 Task: Look for space in Komló, Hungary from 9th June, 2023 to 16th June, 2023 for 2 adults in price range Rs.8000 to Rs.16000. Place can be entire place with 2 bedrooms having 2 beds and 1 bathroom. Property type can be house, flat, guest house. Booking option can be shelf check-in. Required host language is English.
Action: Mouse moved to (446, 98)
Screenshot: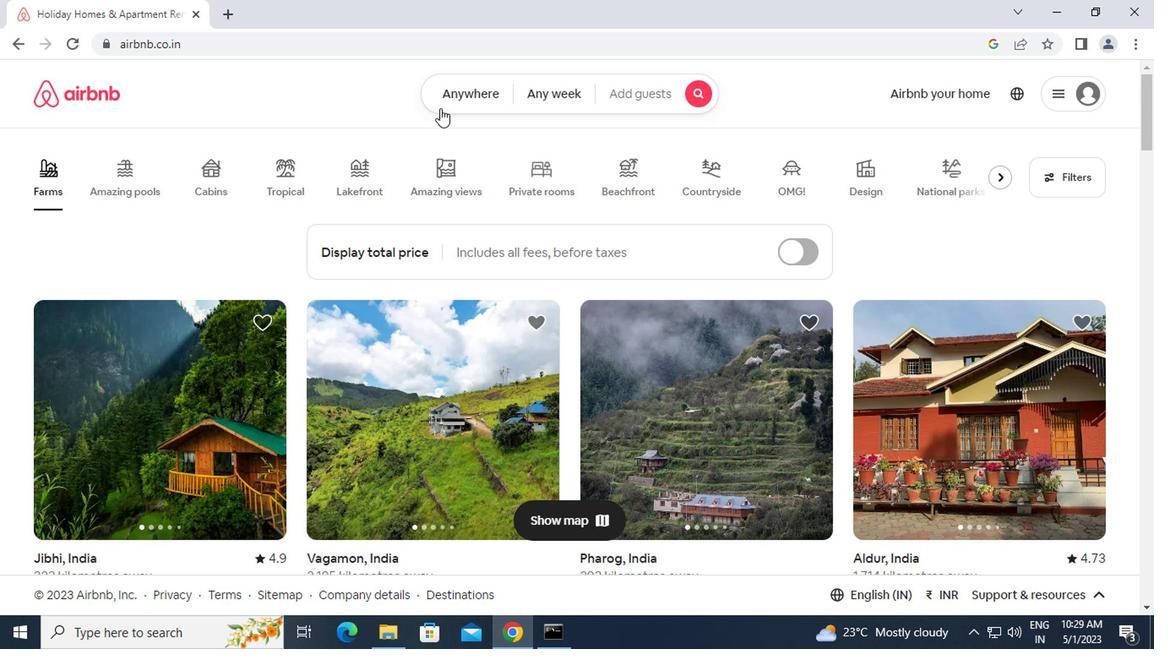 
Action: Mouse pressed left at (446, 98)
Screenshot: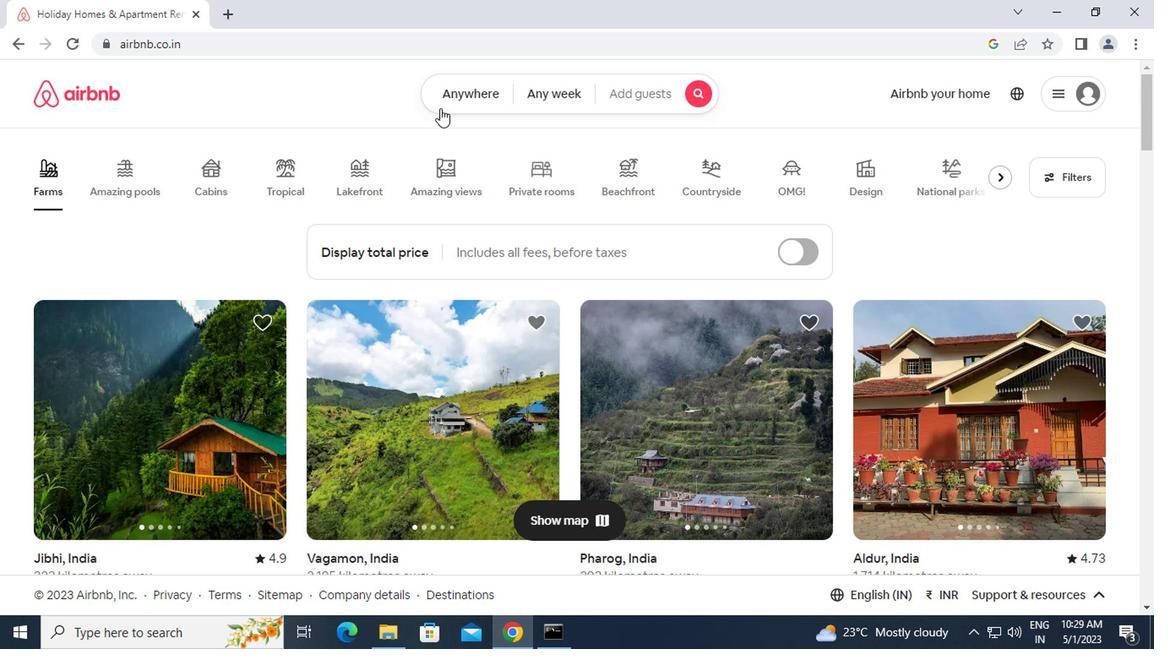 
Action: Mouse moved to (392, 153)
Screenshot: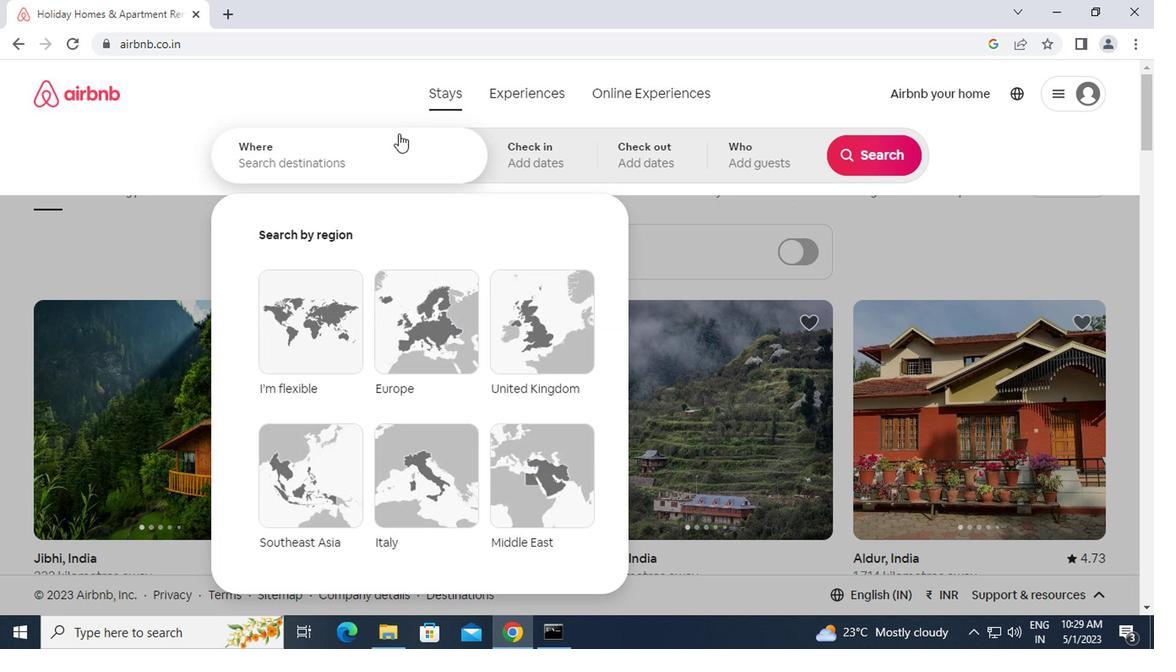 
Action: Mouse pressed left at (392, 153)
Screenshot: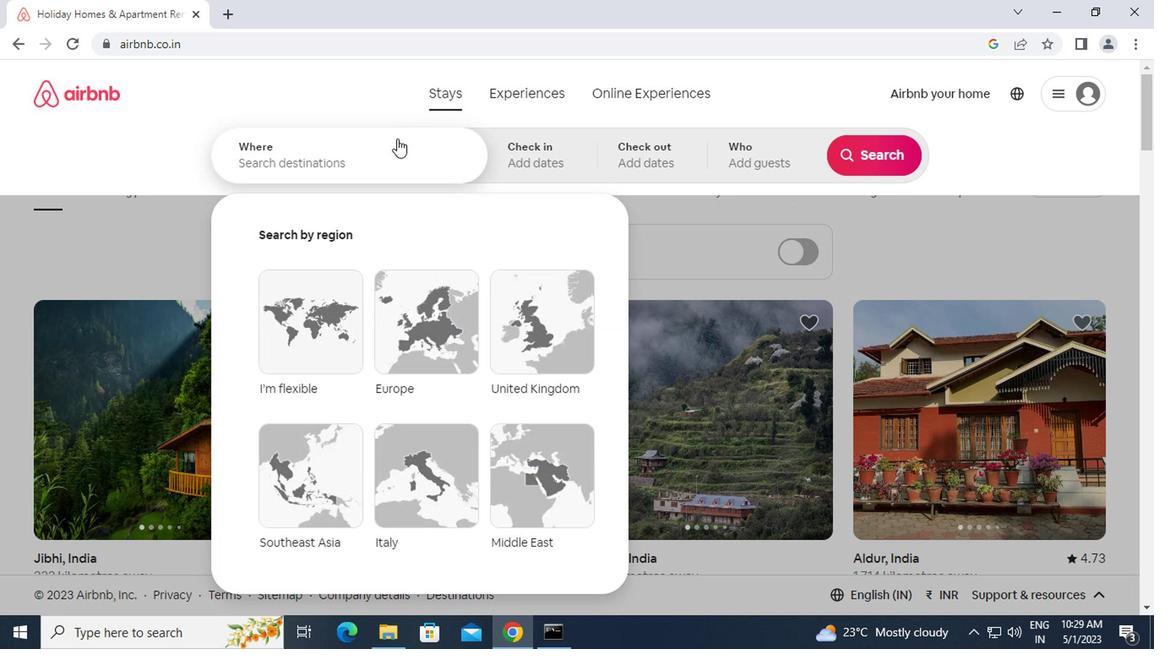 
Action: Key pressed <Key.caps_lock><Key.caps_lock>k<Key.caps_lock>omlo,<Key.space><Key.caps_lock>h<Key.caps_lock>y<Key.backspace>ungary<Key.enter>
Screenshot: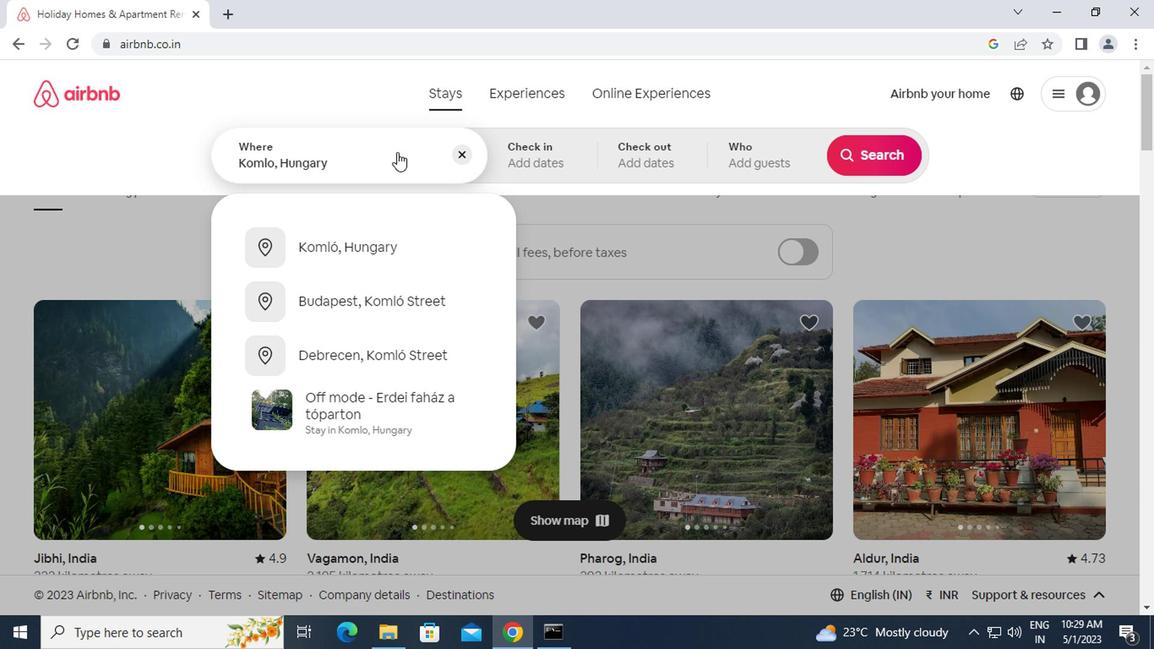 
Action: Mouse moved to (807, 396)
Screenshot: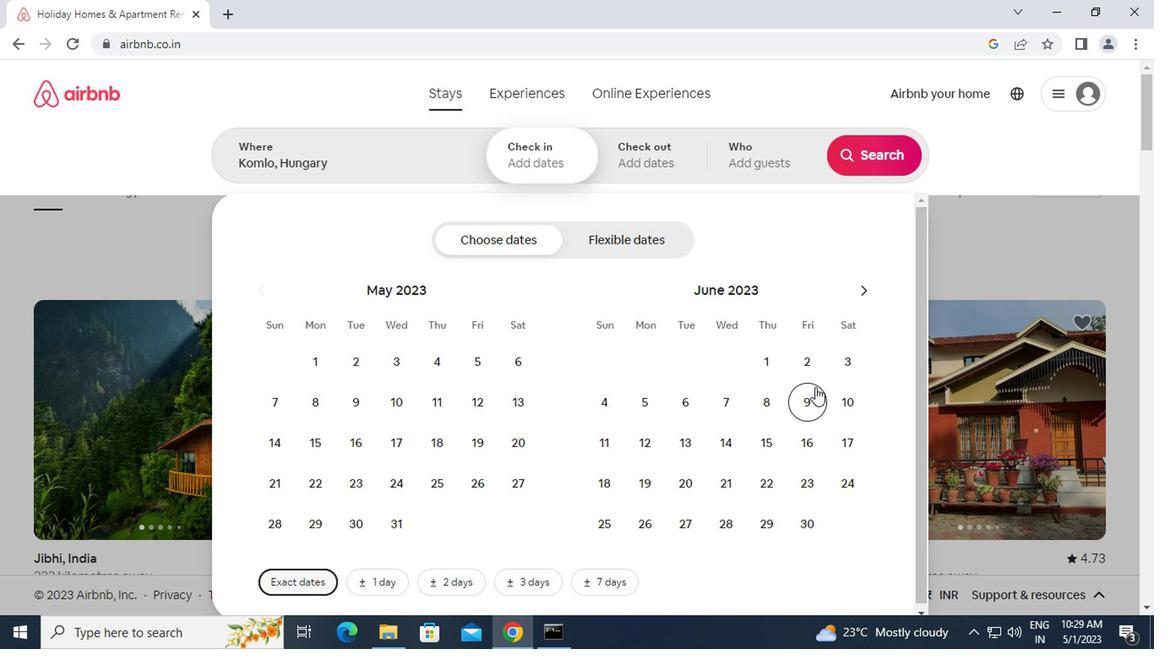 
Action: Mouse pressed left at (807, 396)
Screenshot: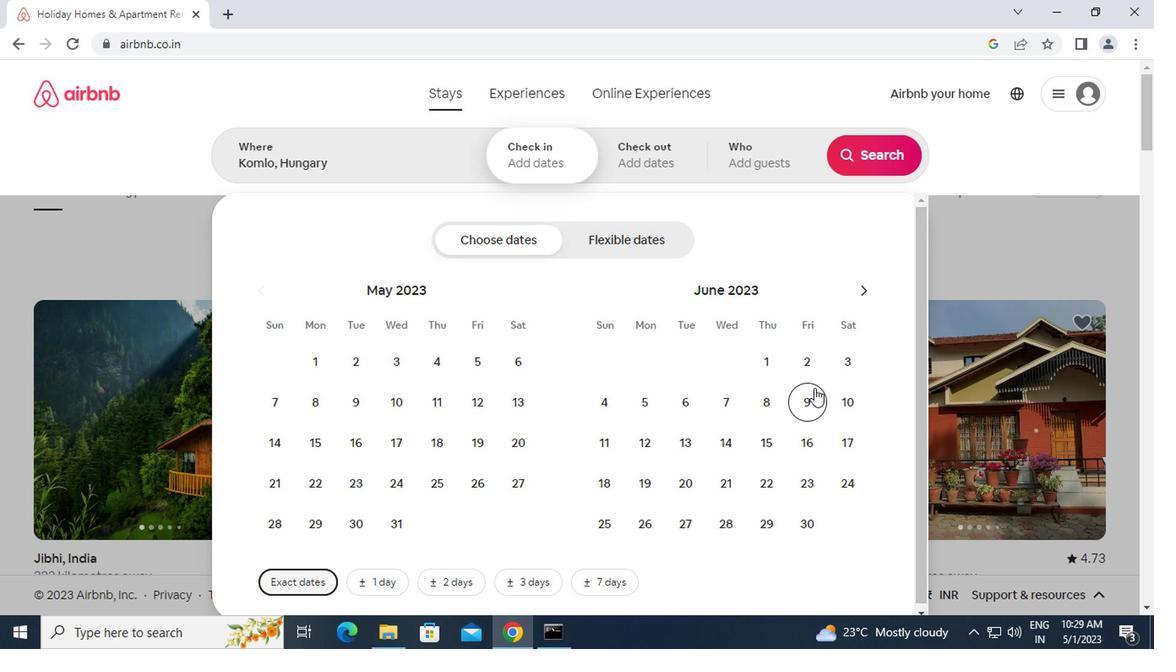 
Action: Mouse moved to (795, 450)
Screenshot: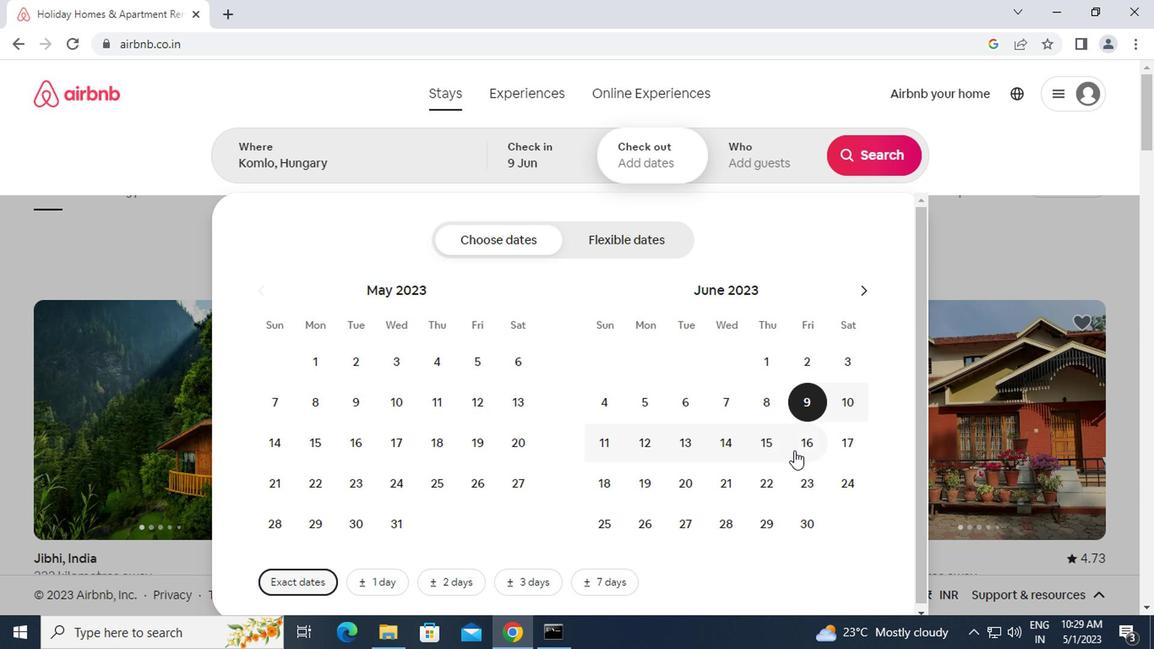 
Action: Mouse pressed left at (795, 450)
Screenshot: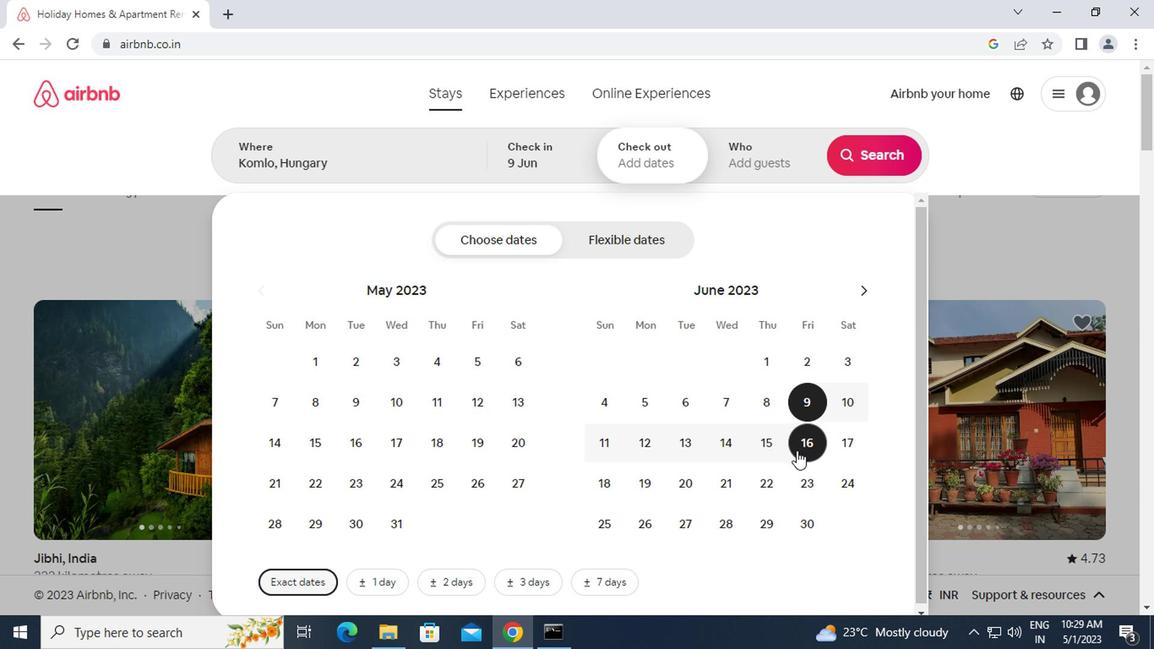 
Action: Mouse moved to (766, 146)
Screenshot: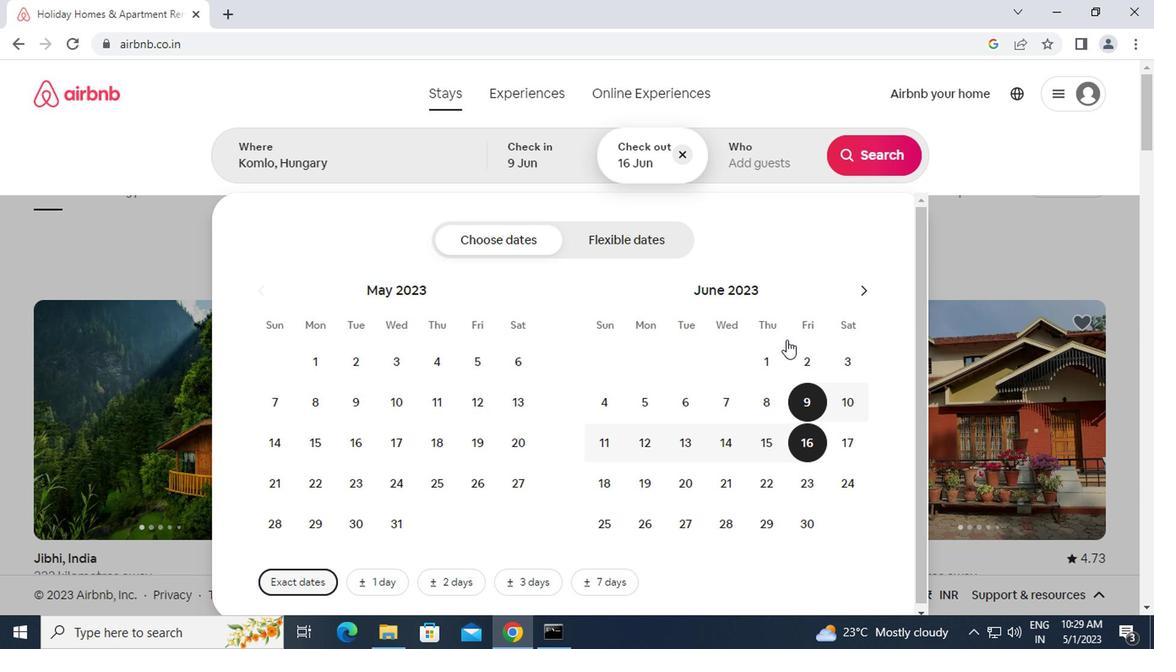 
Action: Mouse pressed left at (766, 146)
Screenshot: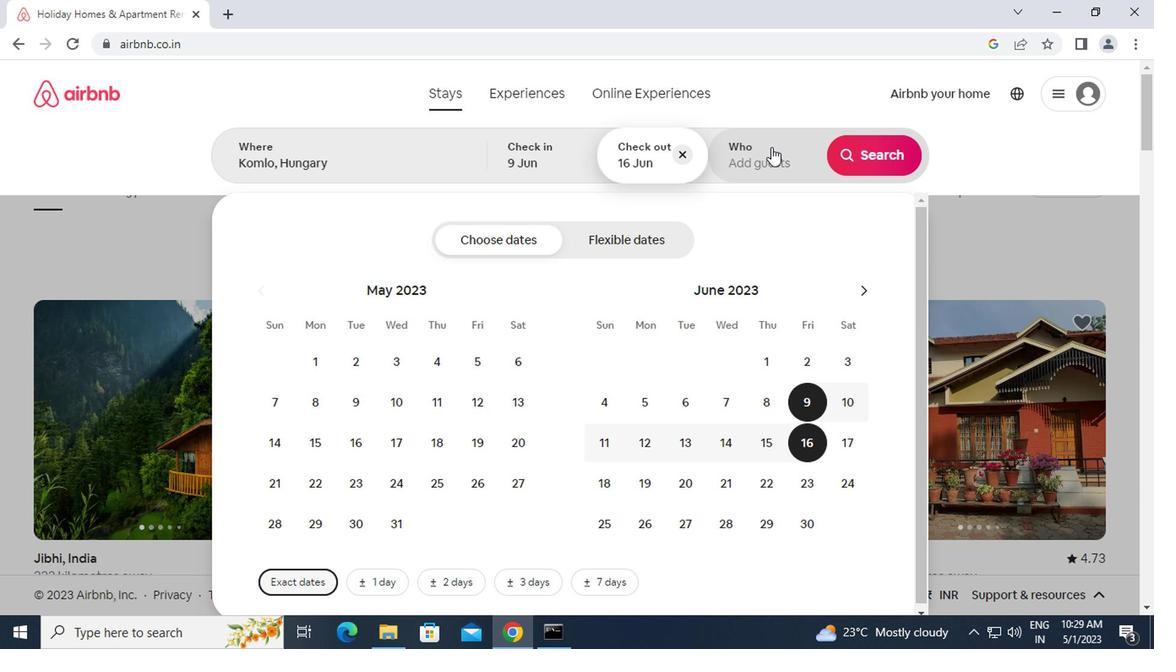 
Action: Mouse moved to (881, 251)
Screenshot: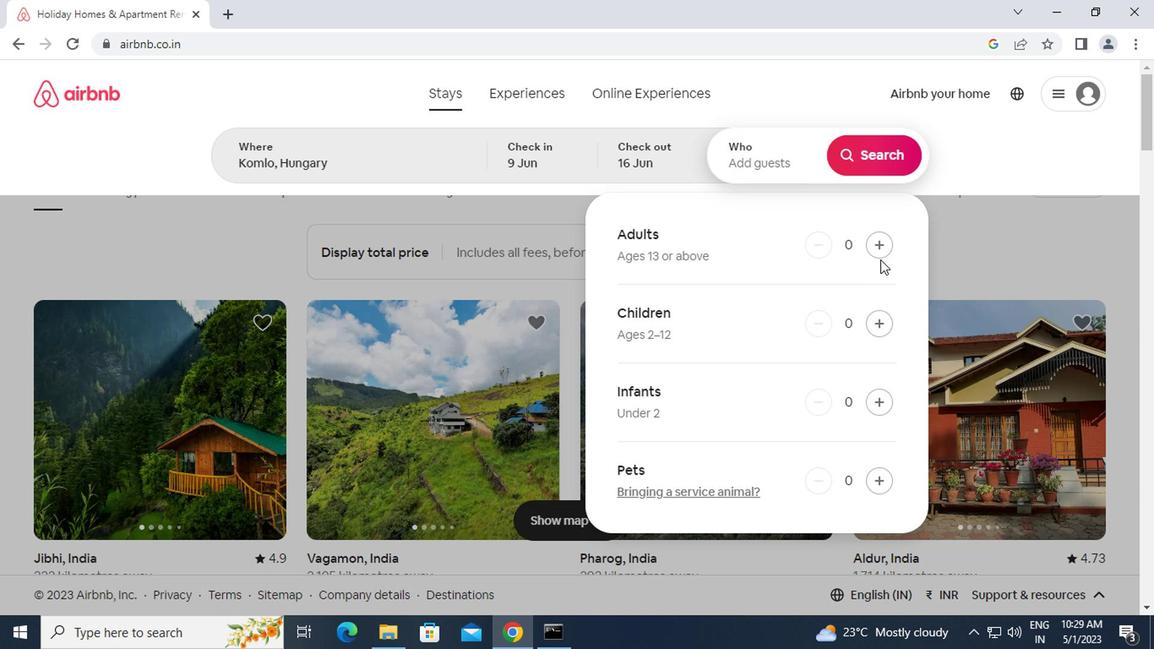 
Action: Mouse pressed left at (881, 251)
Screenshot: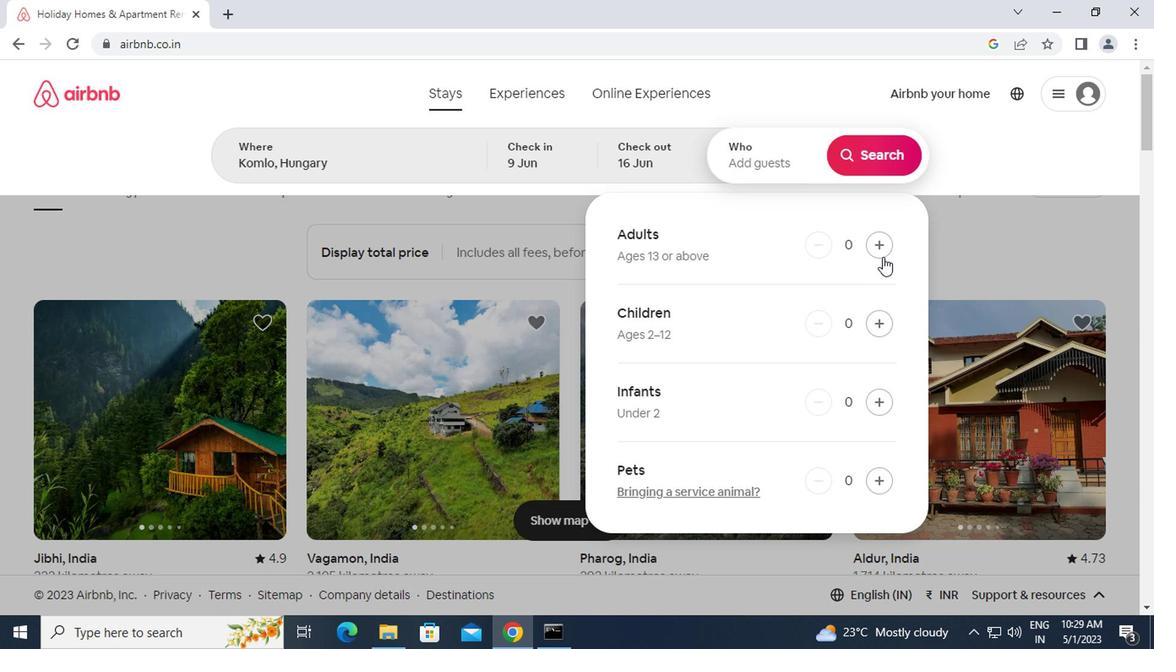 
Action: Mouse pressed left at (881, 251)
Screenshot: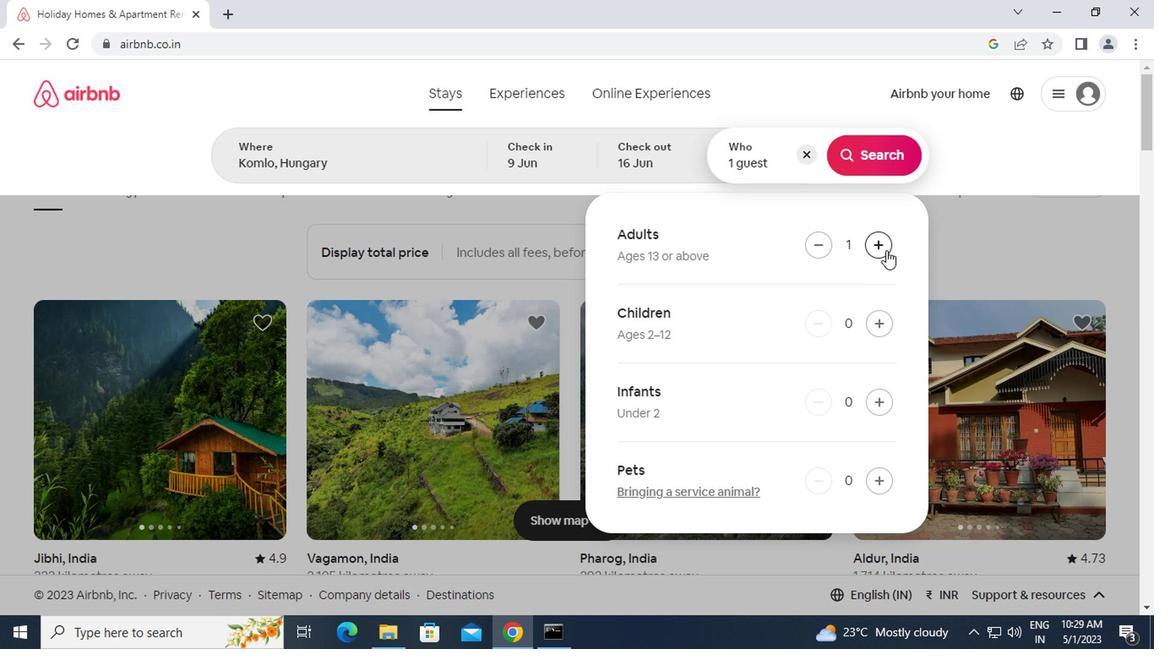 
Action: Mouse moved to (870, 149)
Screenshot: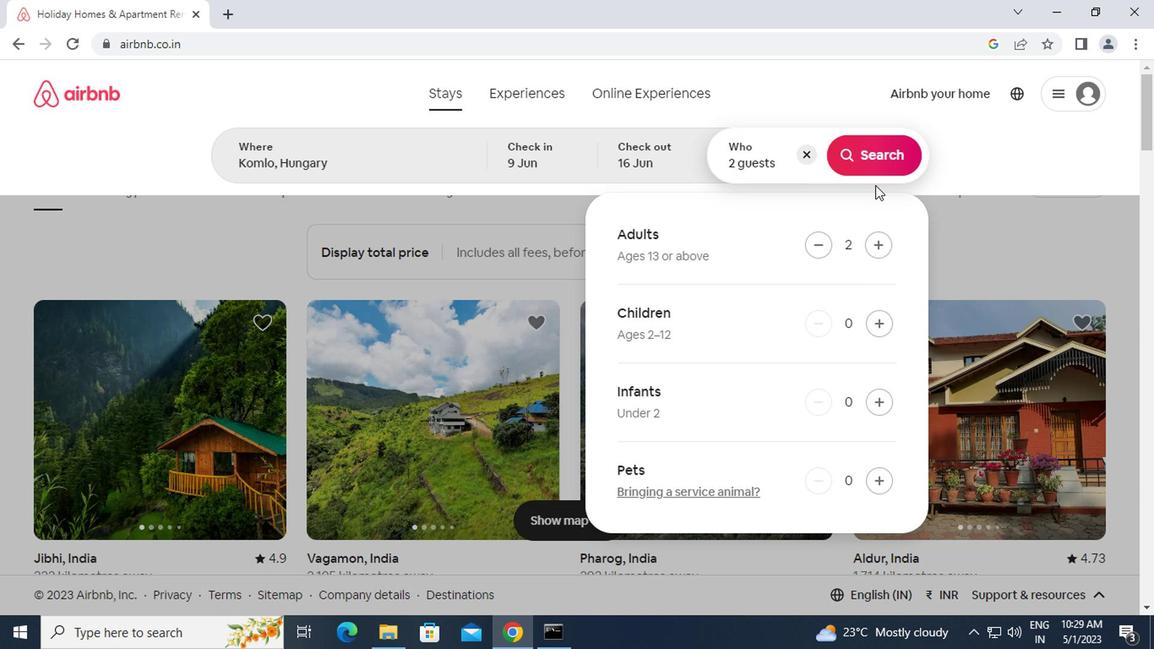 
Action: Mouse pressed left at (870, 149)
Screenshot: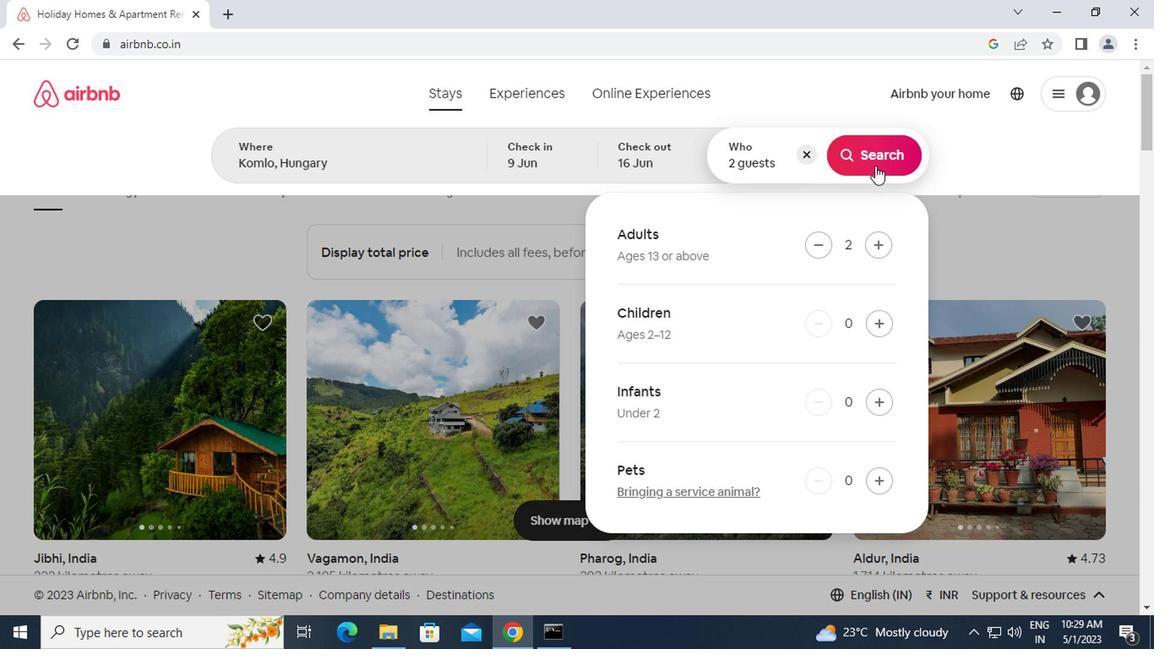 
Action: Mouse moved to (1061, 158)
Screenshot: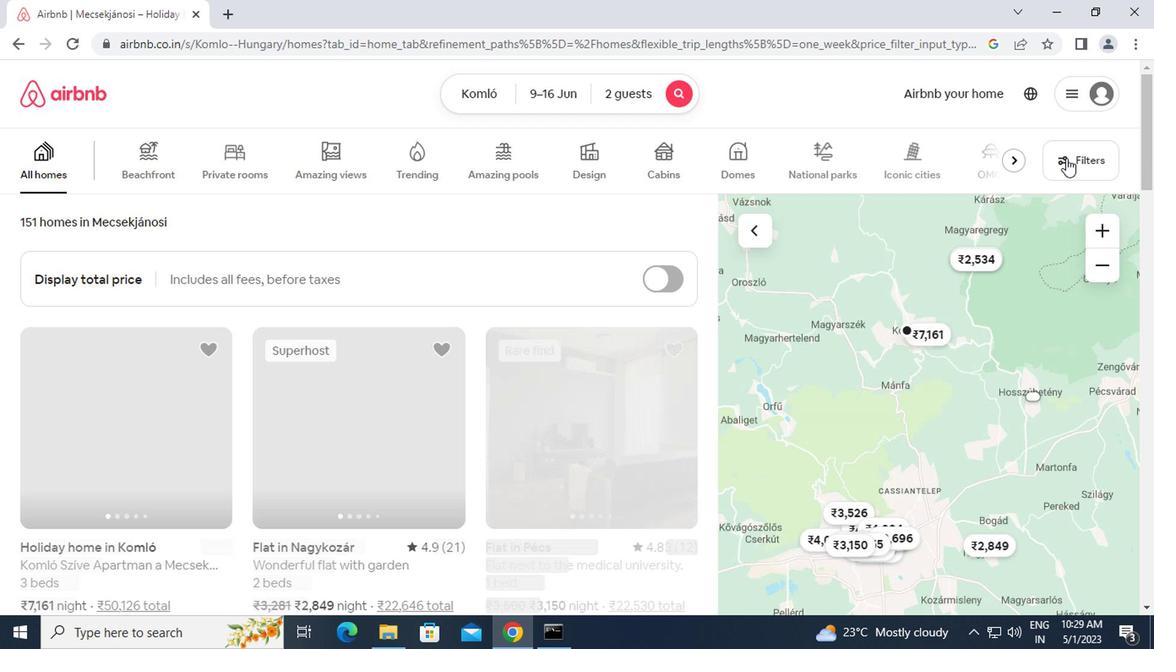 
Action: Mouse pressed left at (1061, 158)
Screenshot: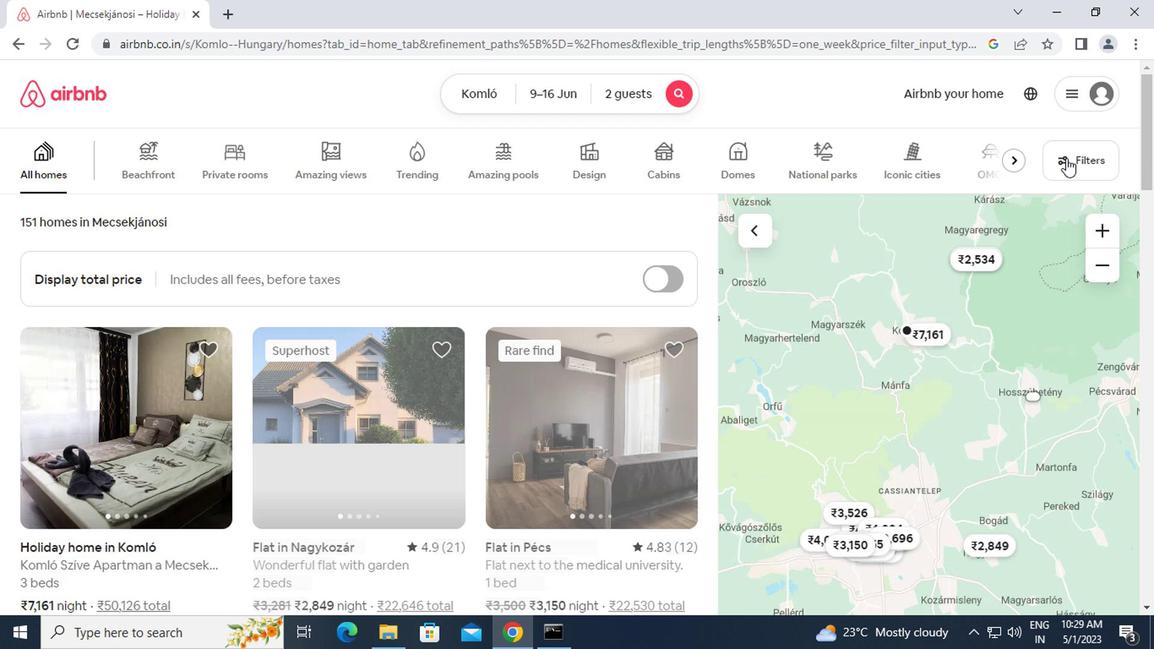 
Action: Mouse moved to (364, 384)
Screenshot: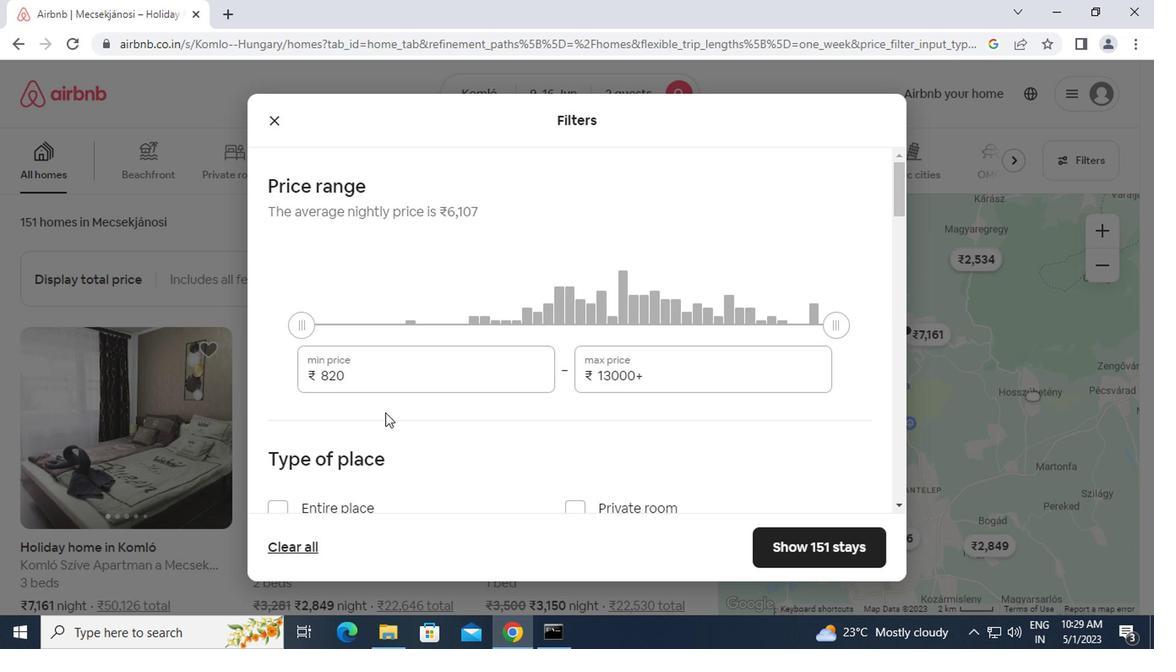 
Action: Mouse pressed left at (364, 384)
Screenshot: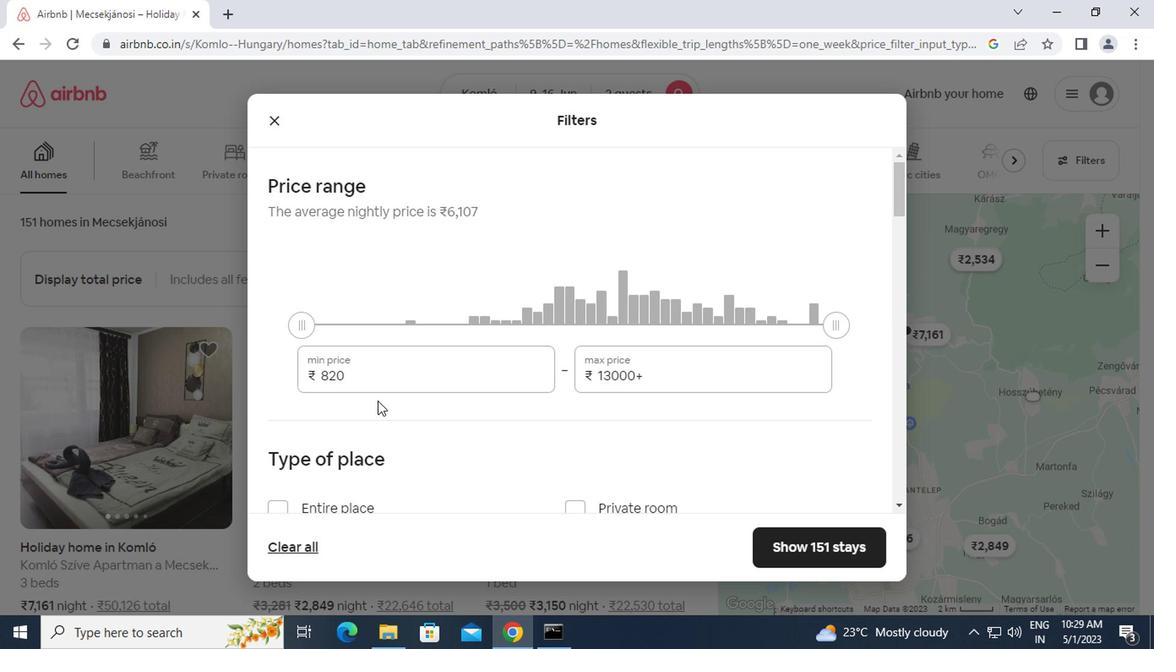 
Action: Mouse moved to (270, 378)
Screenshot: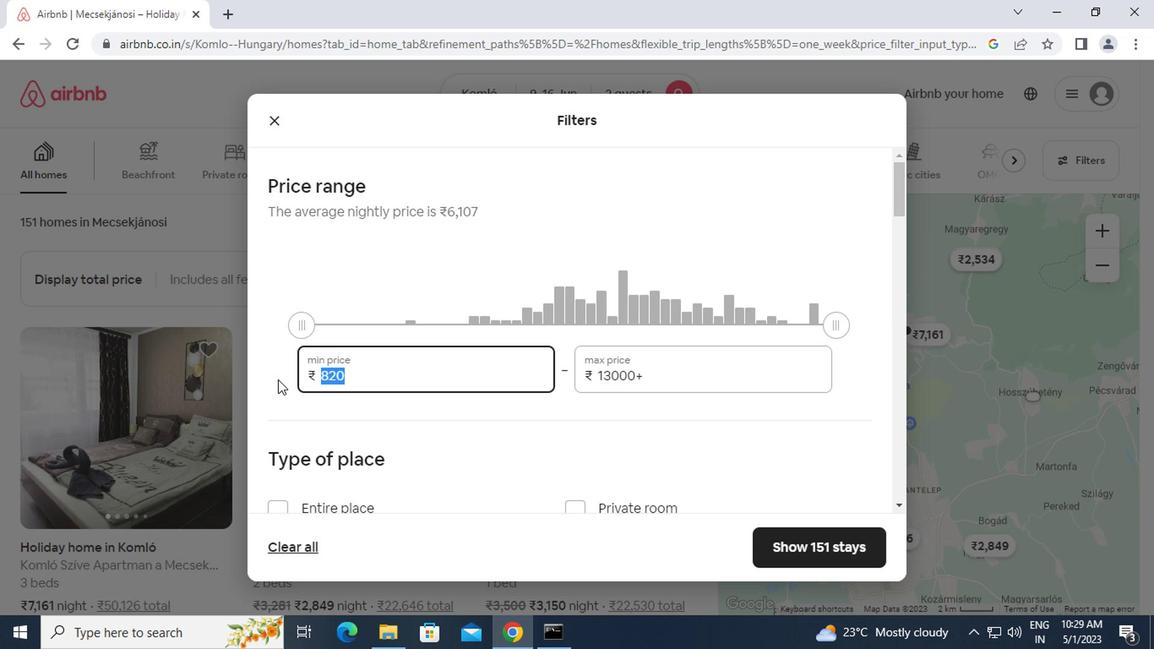 
Action: Key pressed 8000<Key.tab><Key.backspace><Key.backspace><Key.backspace><Key.backspace><Key.backspace><Key.backspace><Key.backspace><Key.backspace><Key.backspace><Key.backspace><Key.backspace><Key.backspace><Key.backspace><Key.backspace><Key.backspace><Key.backspace>16000
Screenshot: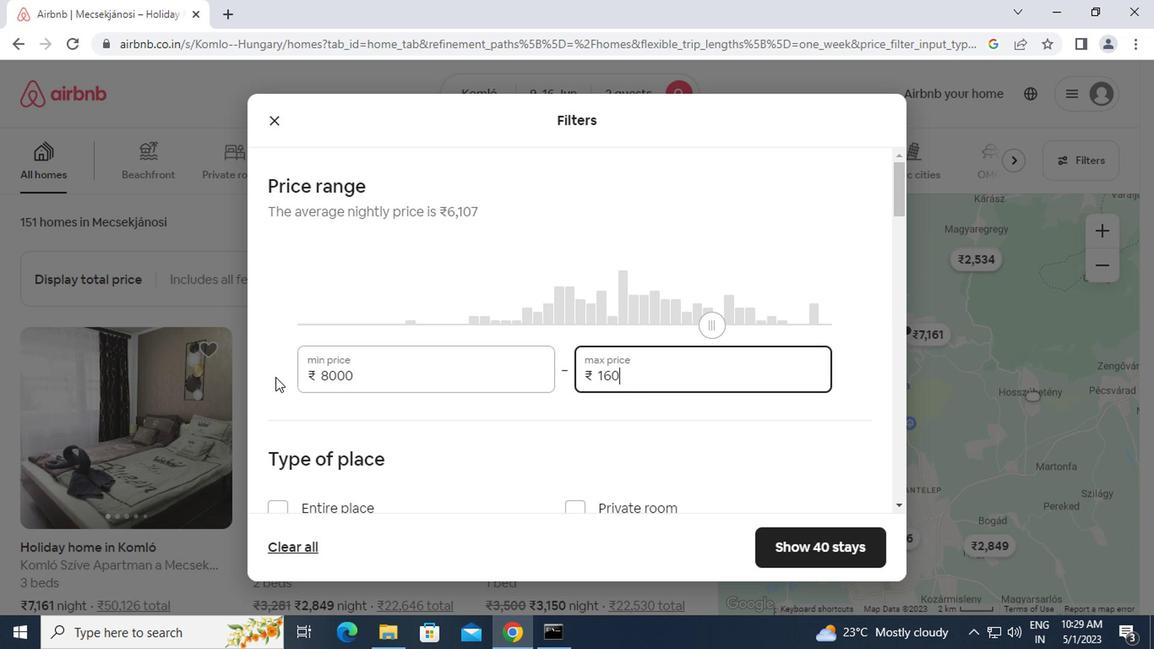 
Action: Mouse moved to (503, 506)
Screenshot: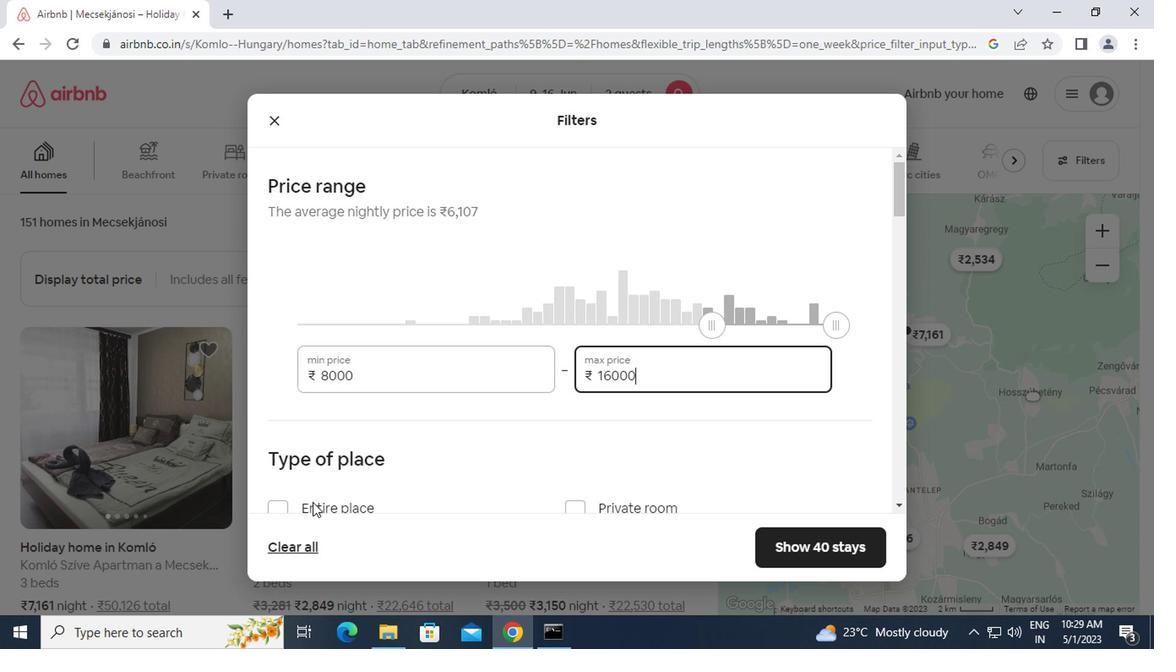 
Action: Mouse scrolled (503, 504) with delta (0, -1)
Screenshot: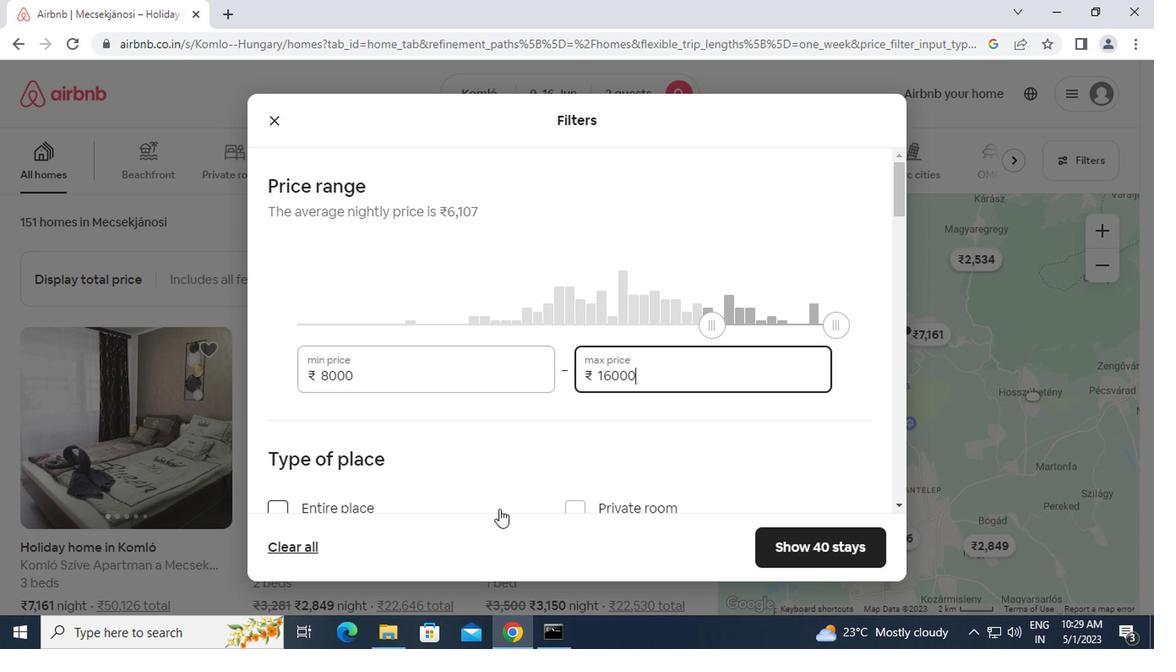 
Action: Mouse scrolled (503, 504) with delta (0, -1)
Screenshot: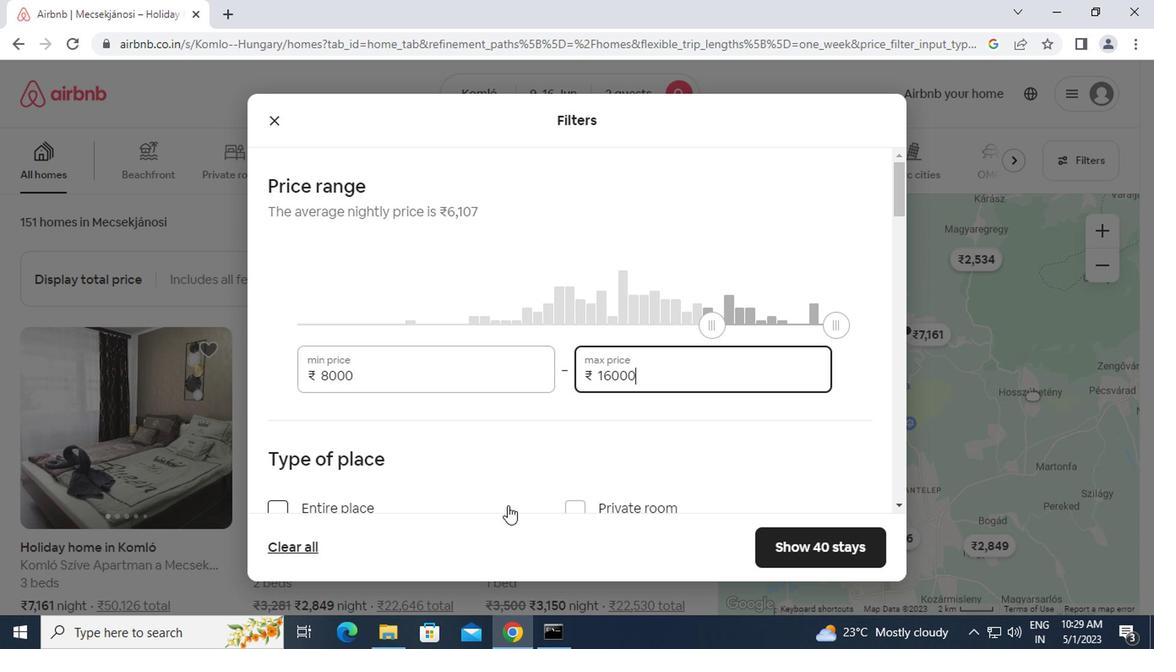 
Action: Mouse moved to (274, 343)
Screenshot: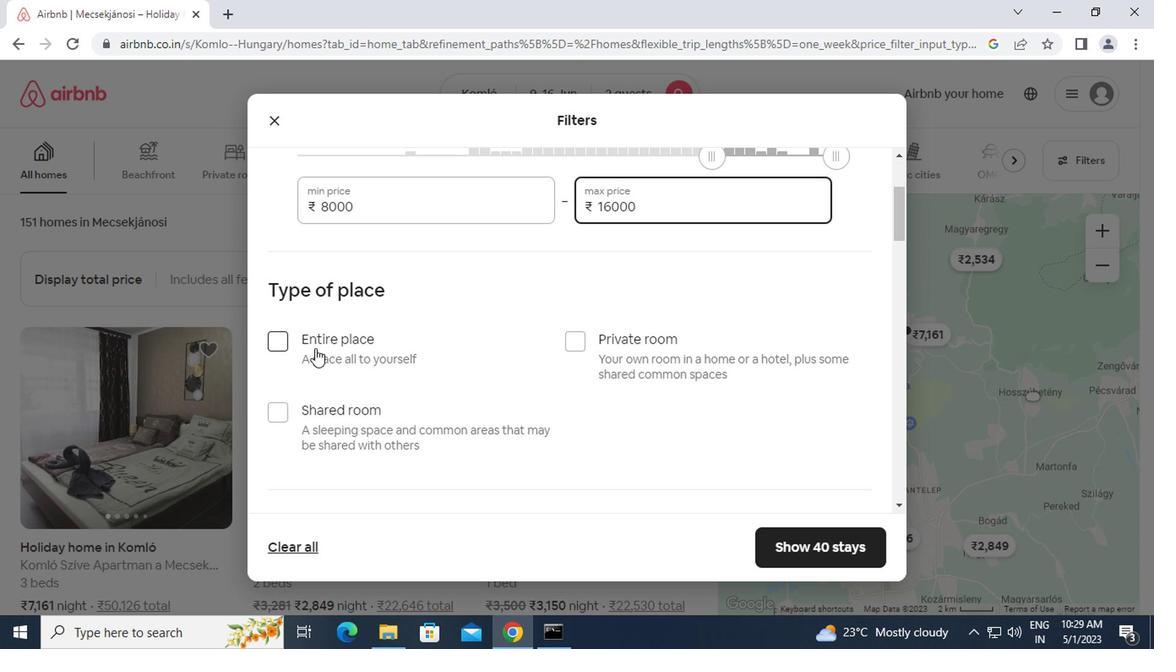 
Action: Mouse pressed left at (274, 343)
Screenshot: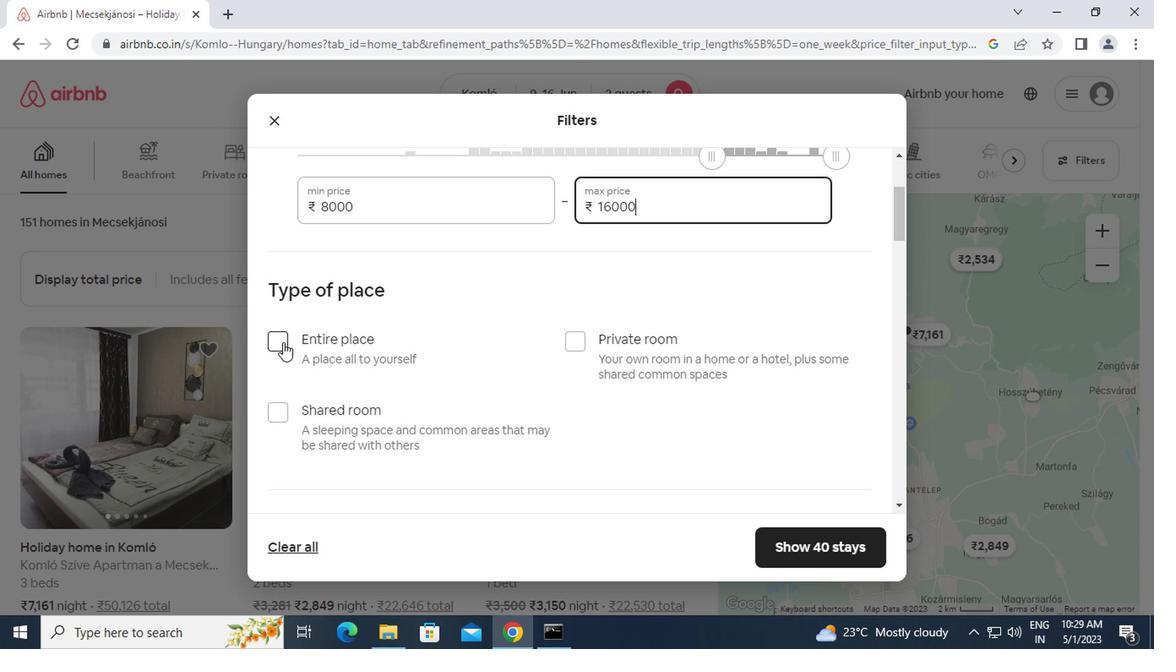 
Action: Mouse moved to (411, 400)
Screenshot: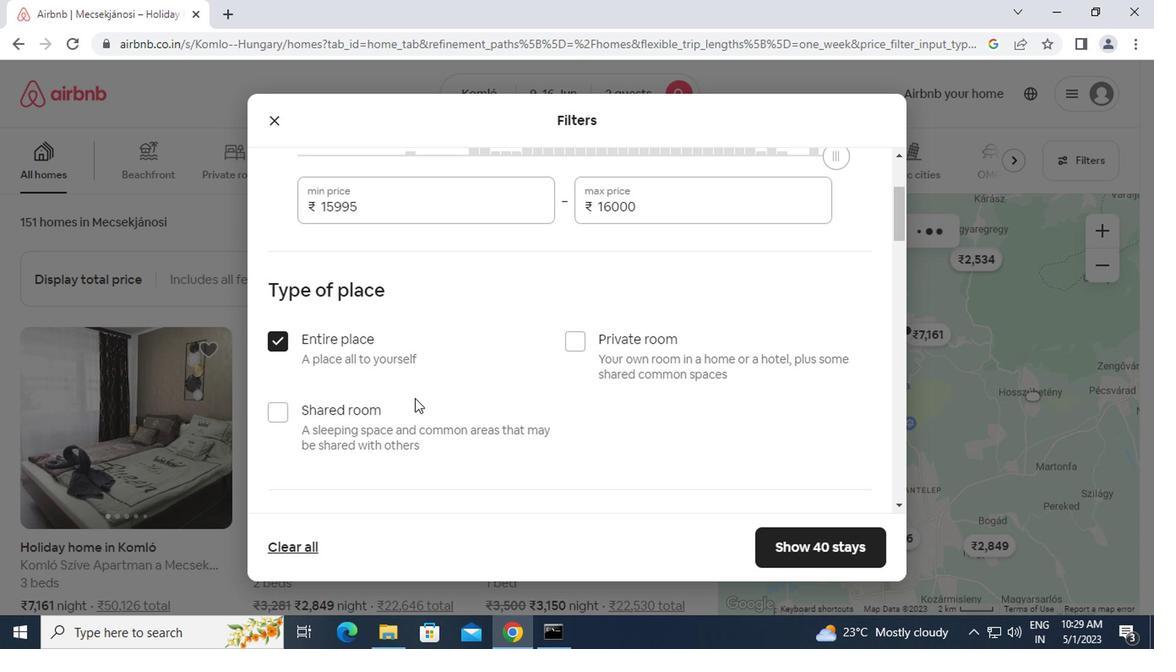 
Action: Mouse scrolled (411, 400) with delta (0, 0)
Screenshot: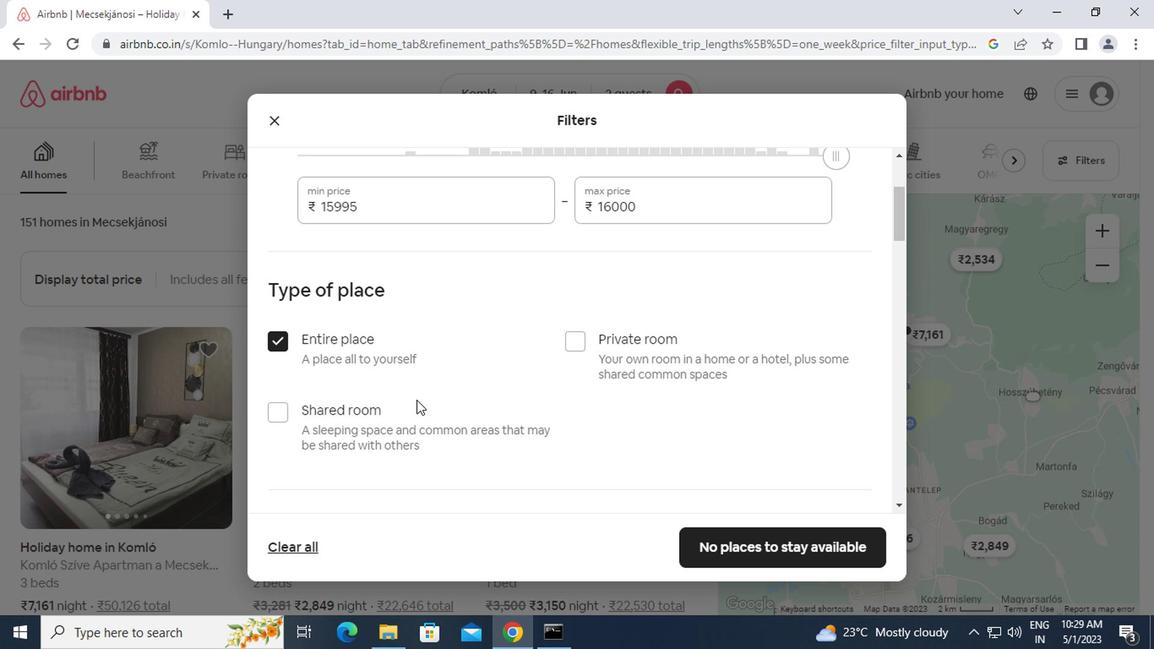 
Action: Mouse scrolled (411, 400) with delta (0, 0)
Screenshot: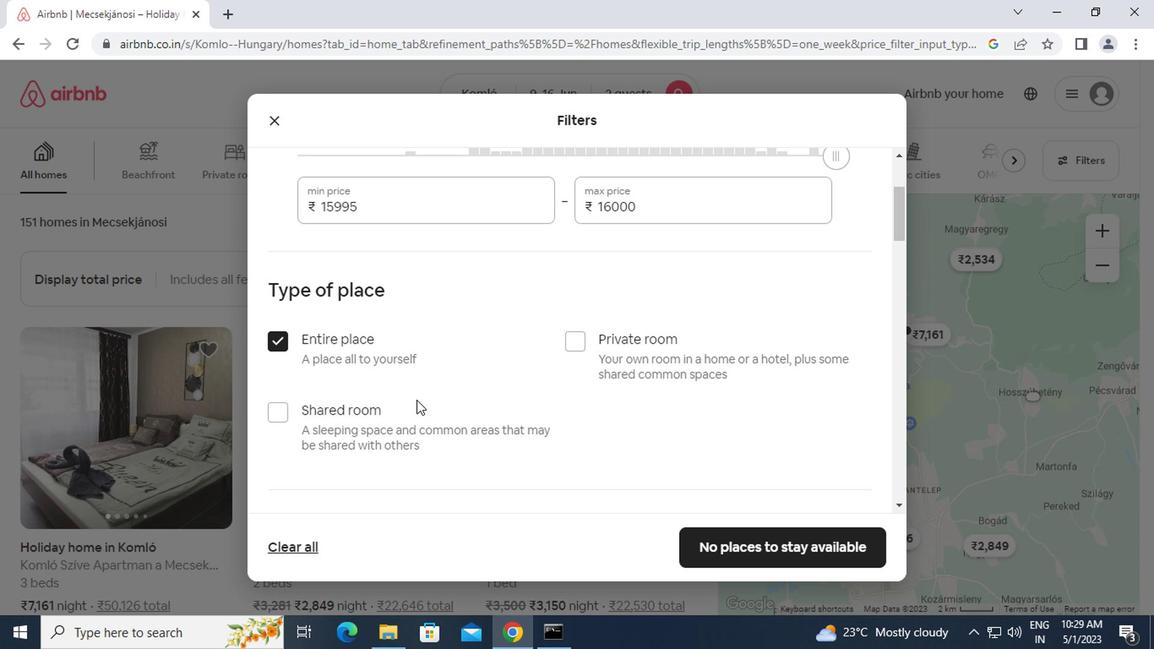 
Action: Mouse scrolled (411, 400) with delta (0, 0)
Screenshot: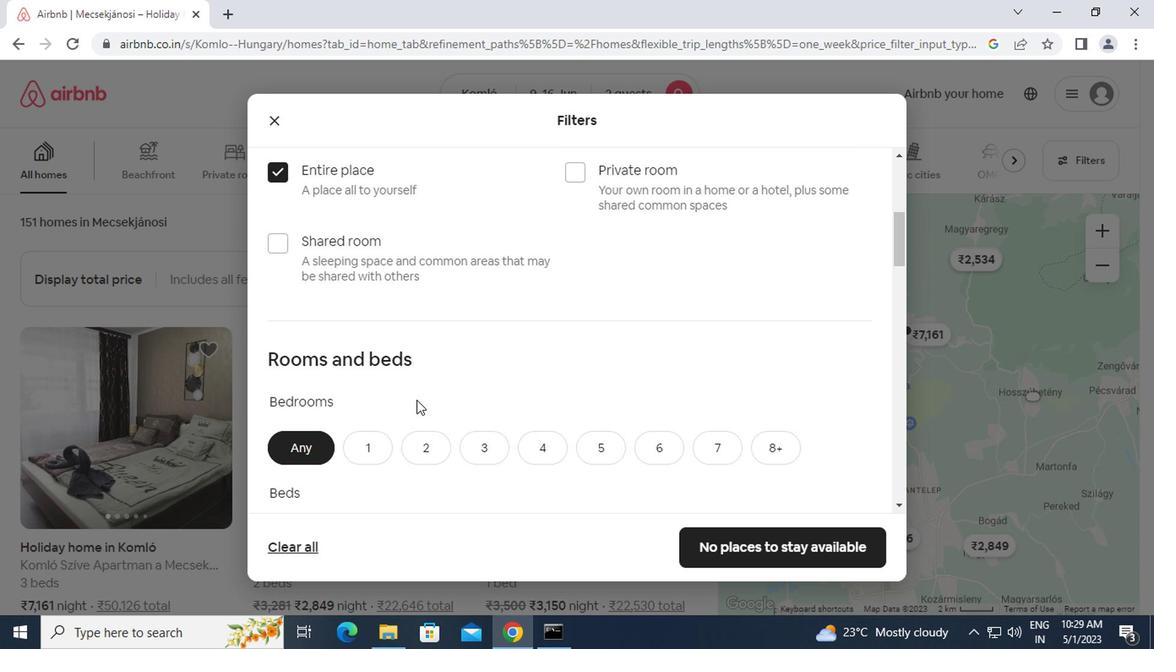 
Action: Mouse scrolled (411, 400) with delta (0, 0)
Screenshot: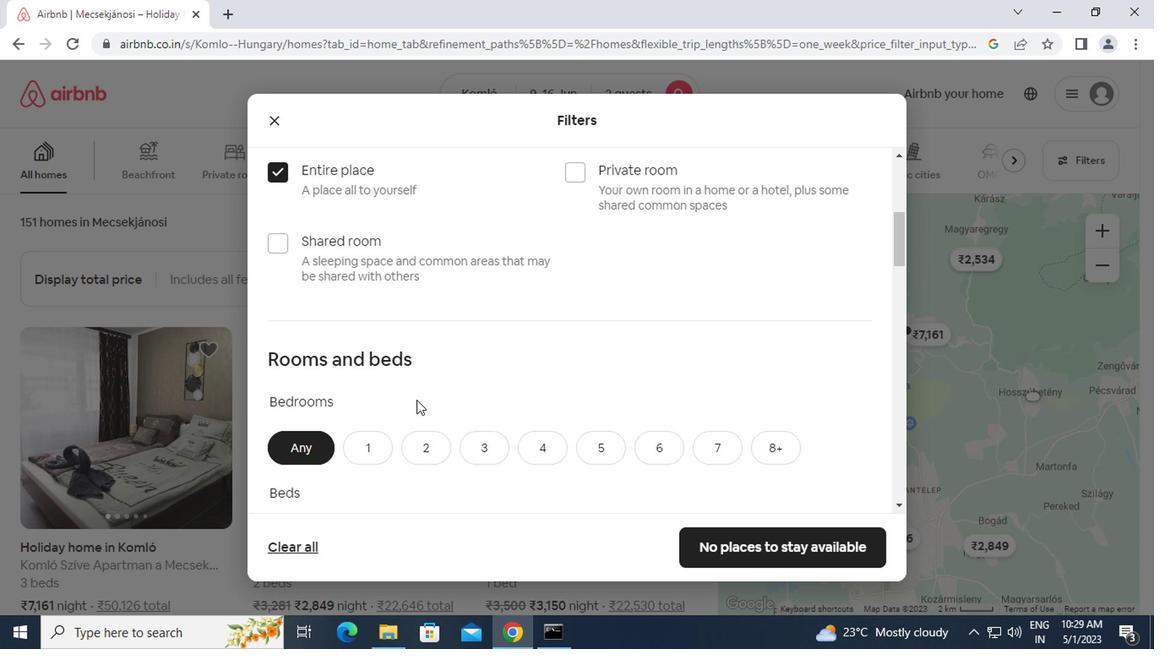
Action: Mouse moved to (418, 283)
Screenshot: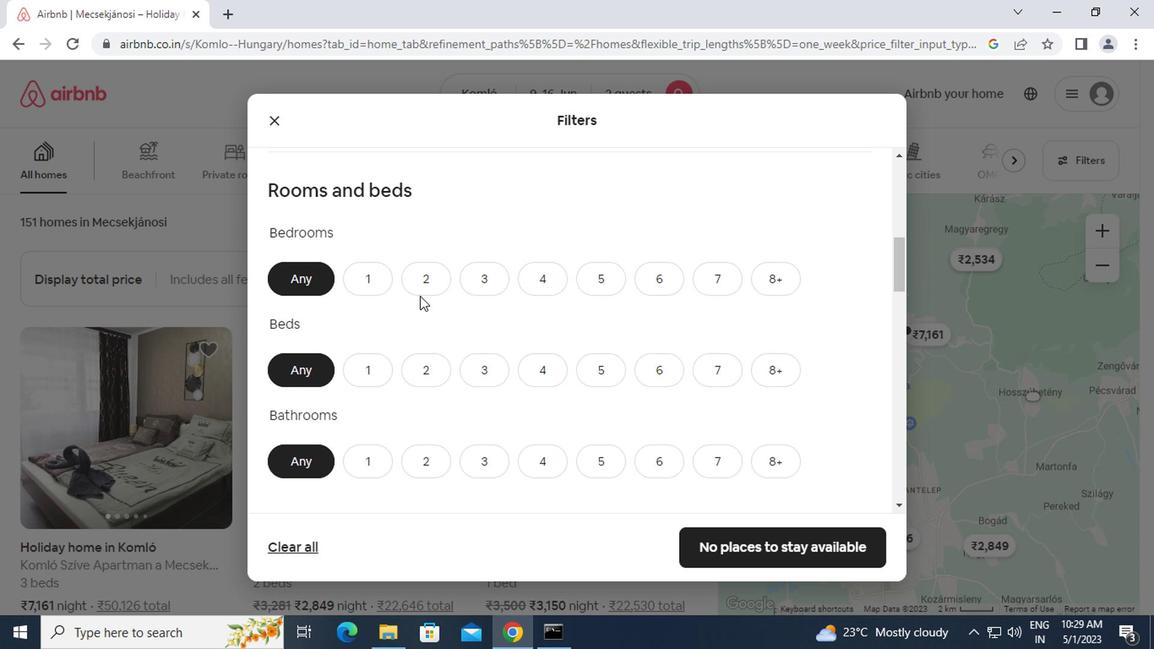 
Action: Mouse pressed left at (418, 283)
Screenshot: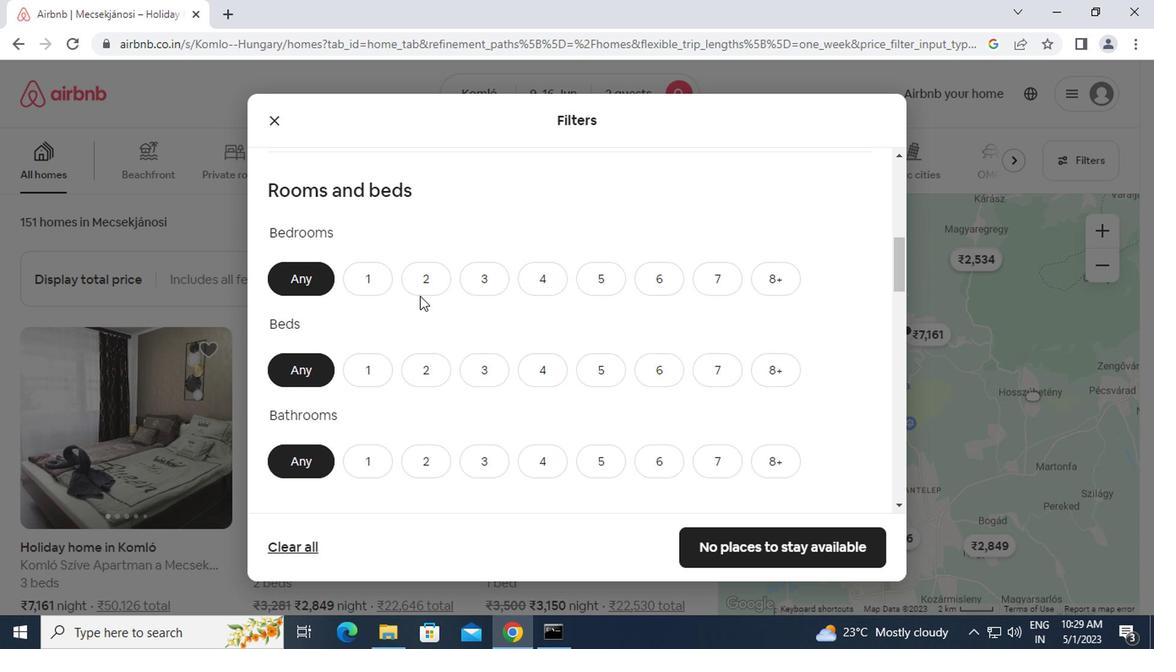 
Action: Mouse moved to (416, 365)
Screenshot: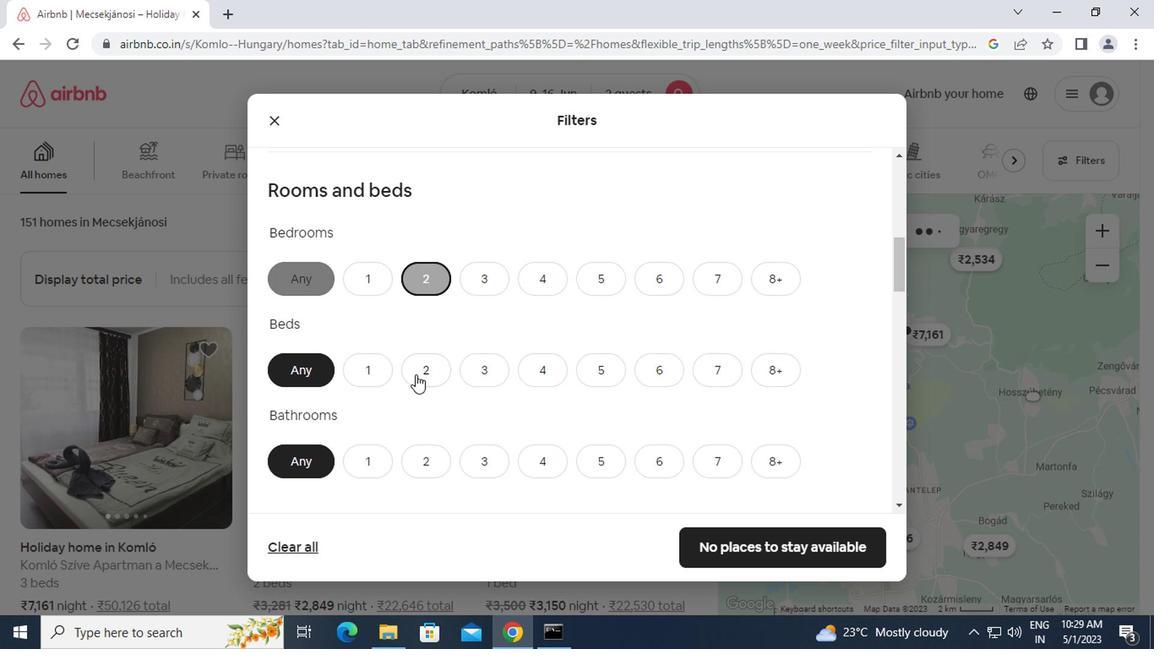 
Action: Mouse pressed left at (416, 365)
Screenshot: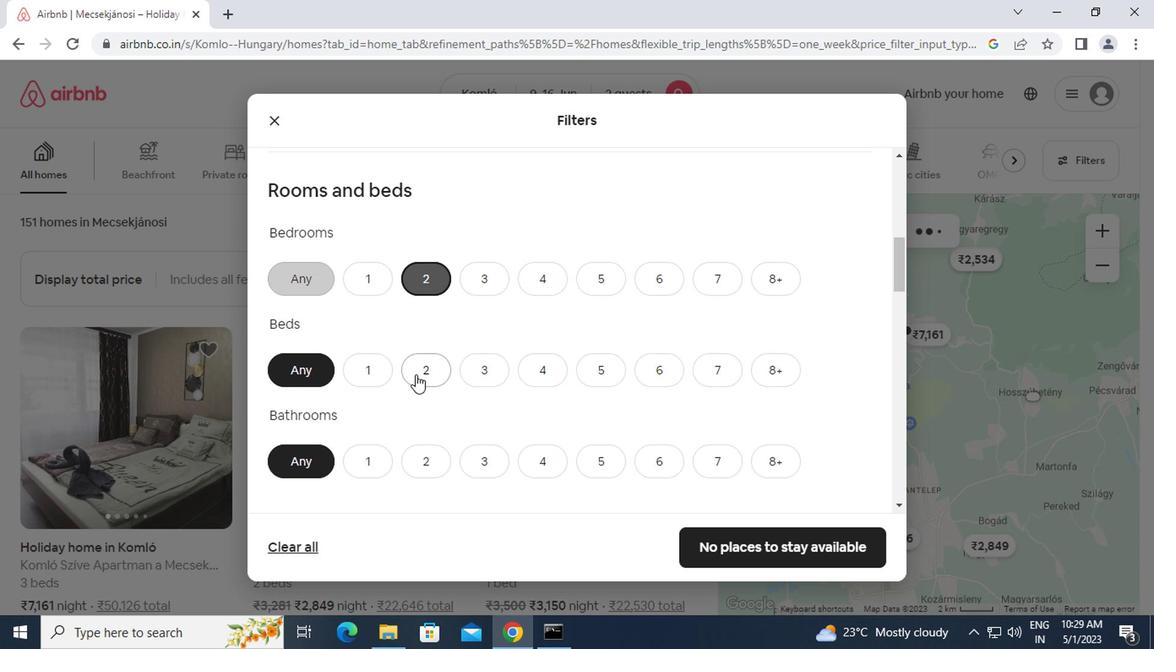 
Action: Mouse moved to (378, 461)
Screenshot: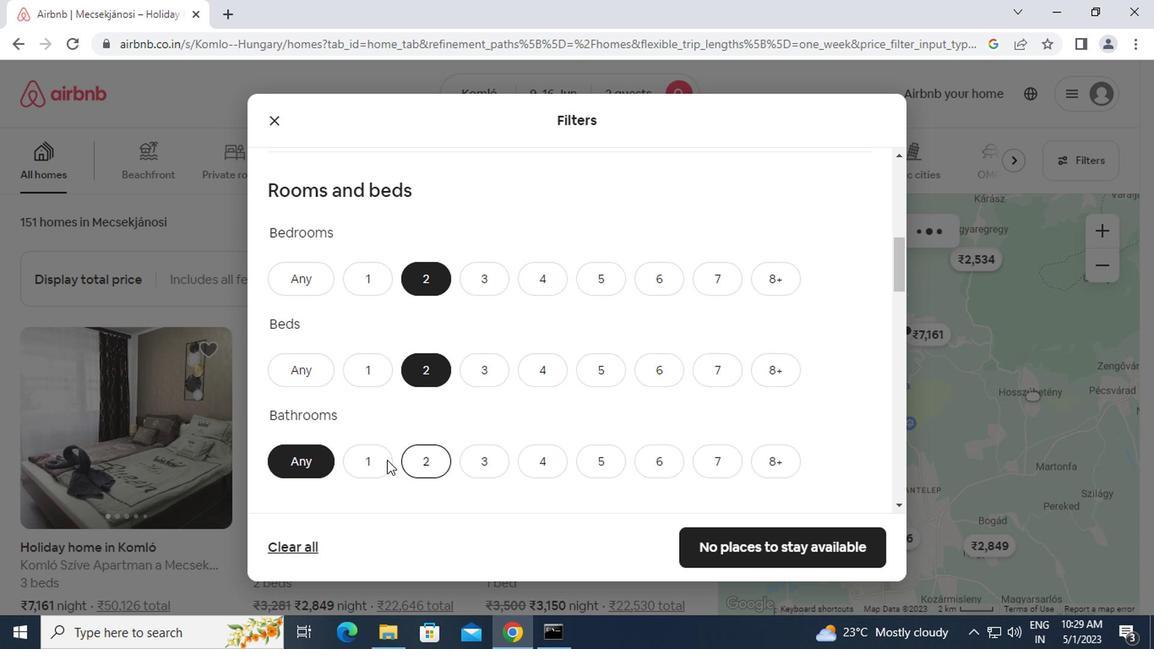 
Action: Mouse pressed left at (378, 461)
Screenshot: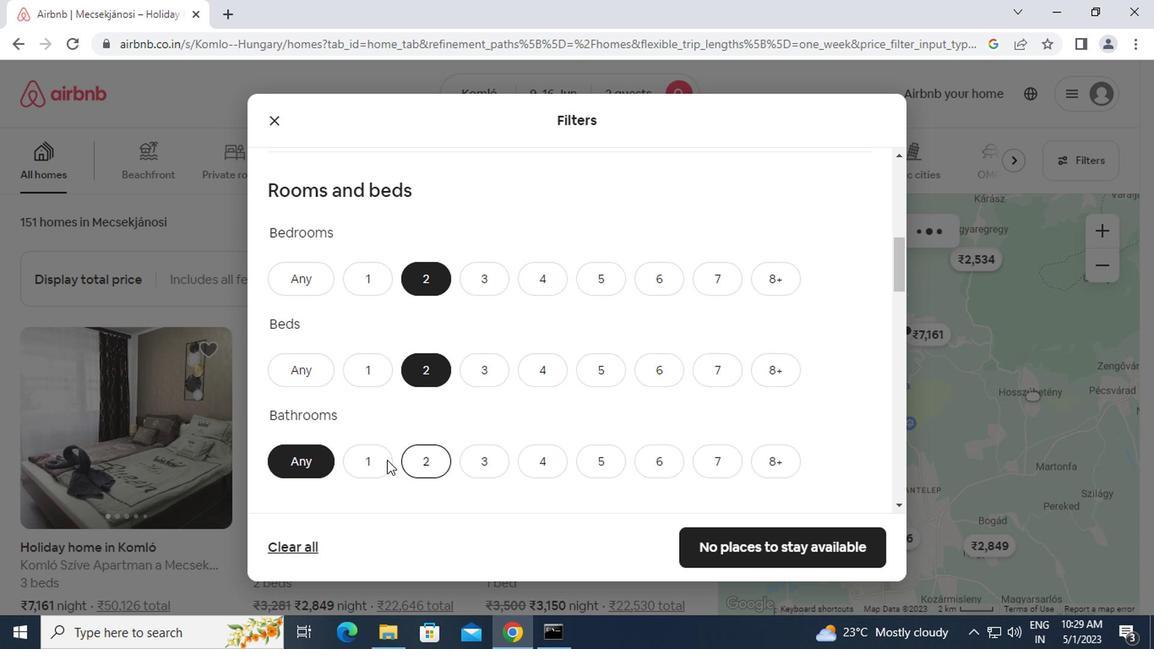 
Action: Mouse moved to (386, 450)
Screenshot: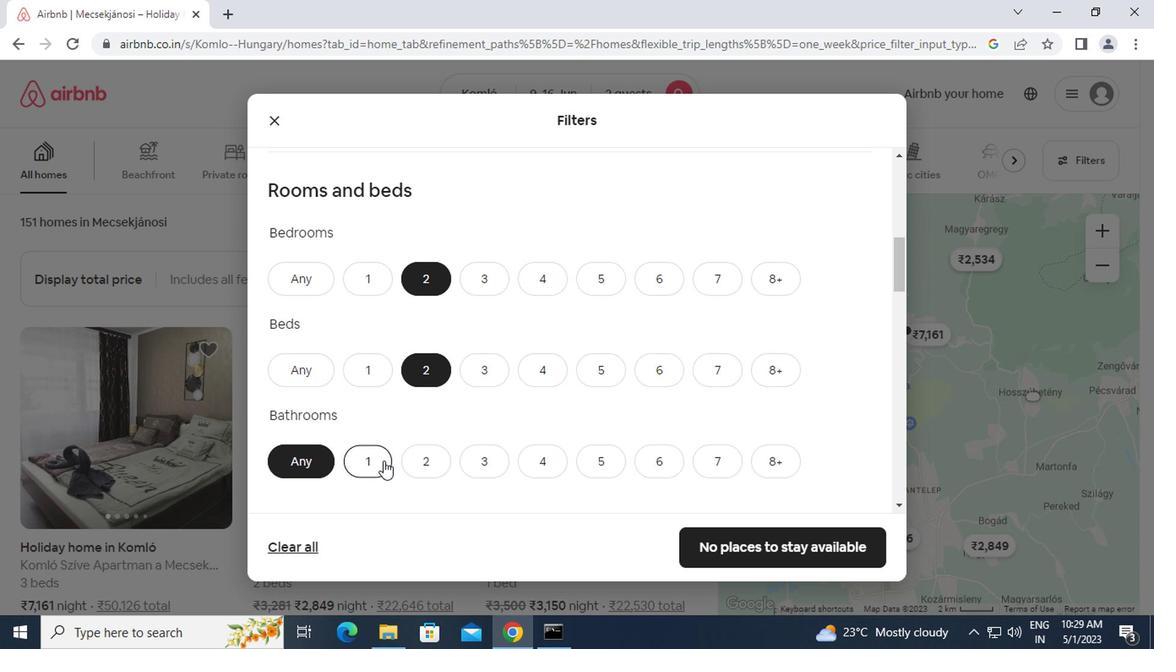 
Action: Mouse scrolled (386, 452) with delta (0, 1)
Screenshot: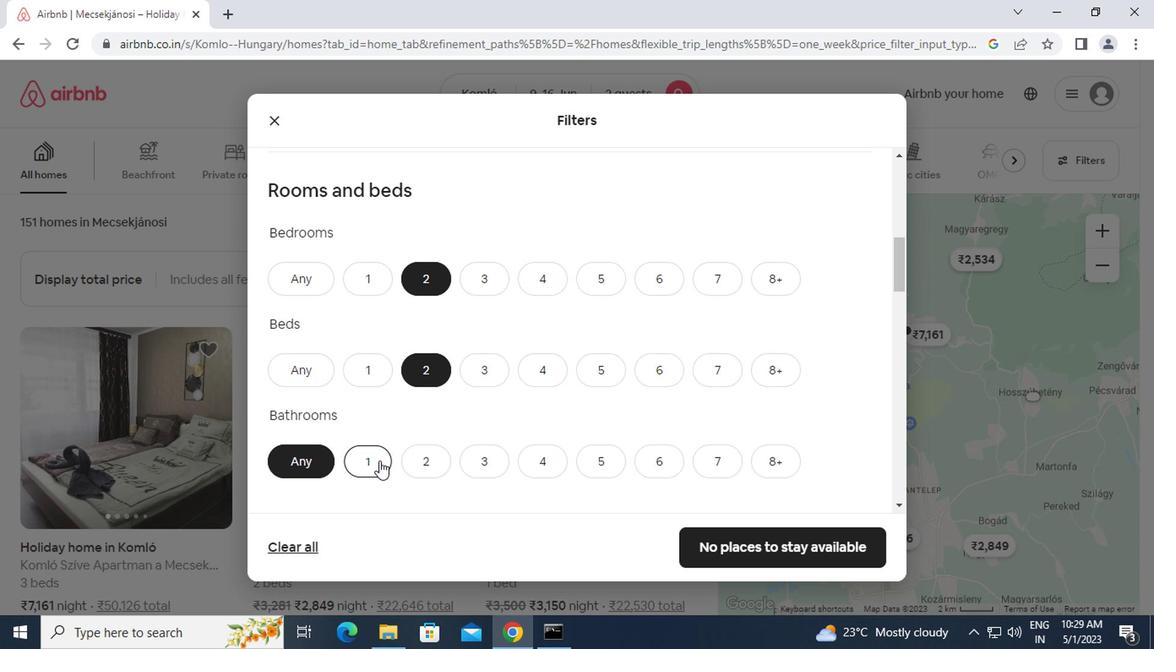
Action: Mouse scrolled (386, 452) with delta (0, 1)
Screenshot: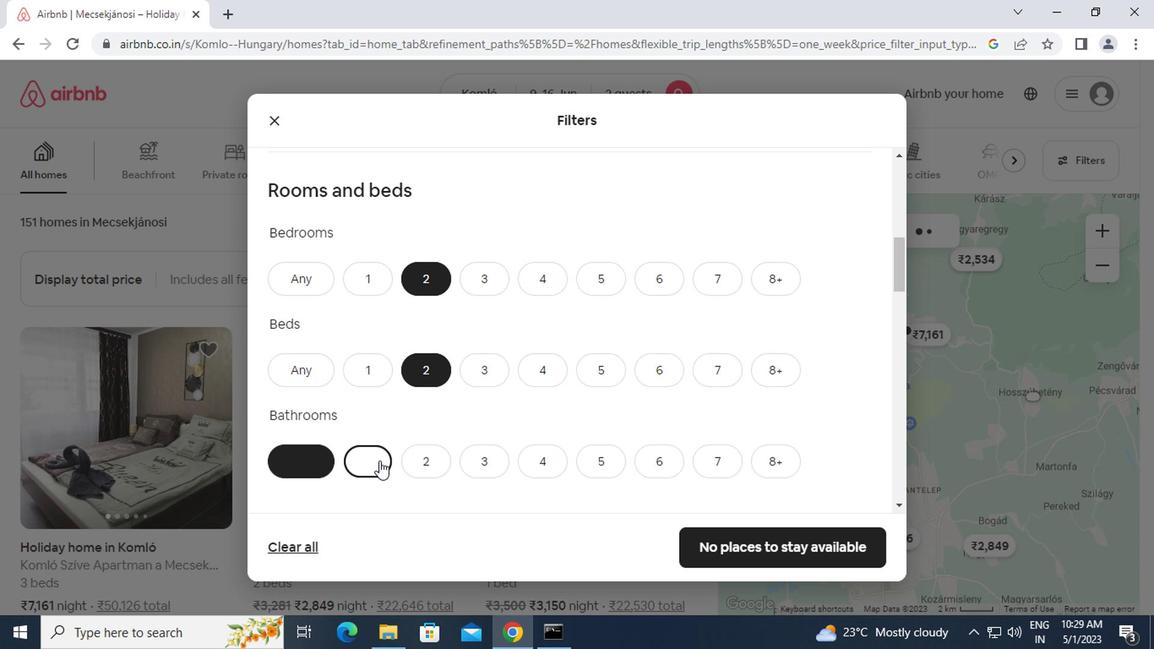 
Action: Mouse scrolled (386, 452) with delta (0, 1)
Screenshot: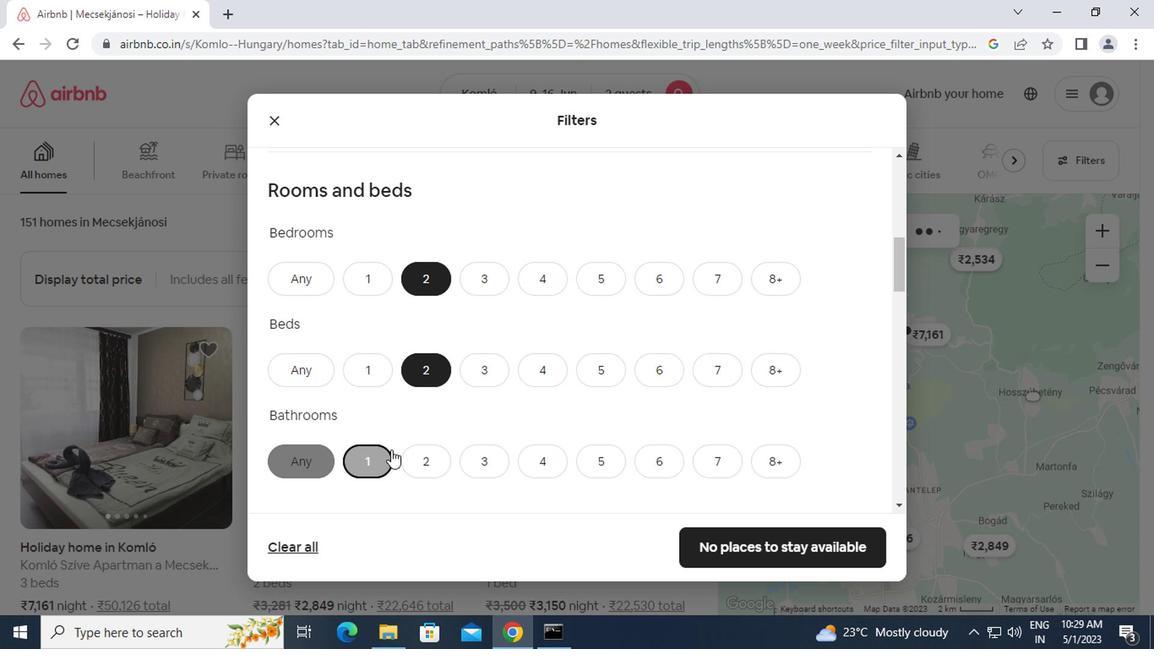 
Action: Mouse scrolled (386, 452) with delta (0, 1)
Screenshot: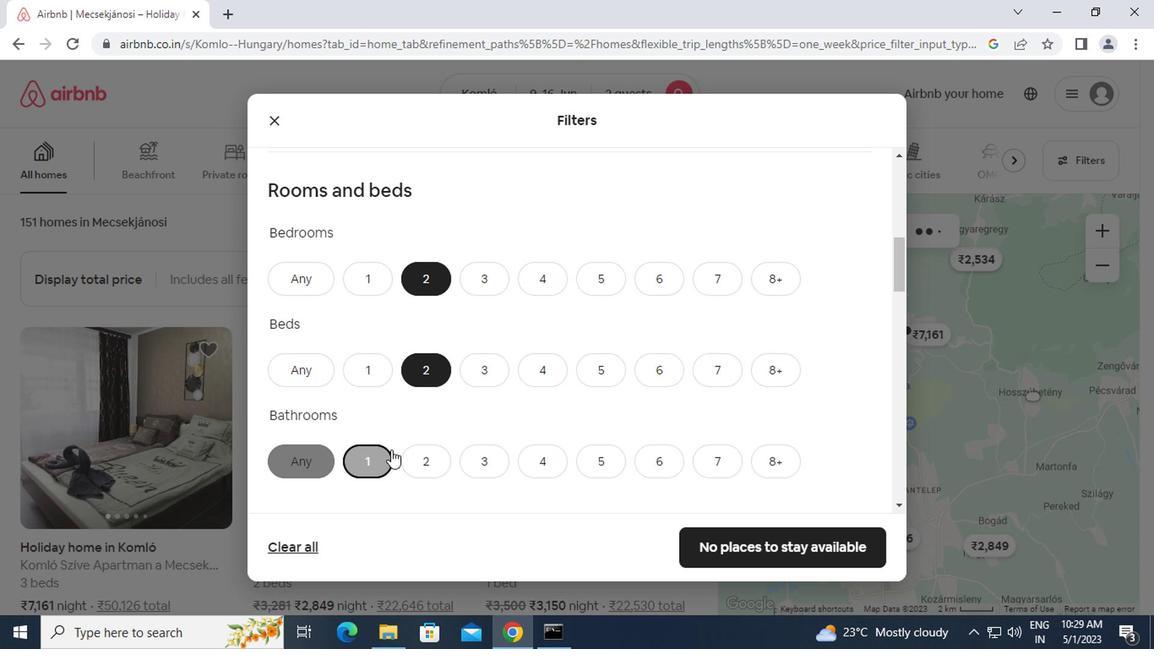 
Action: Mouse scrolled (386, 450) with delta (0, 0)
Screenshot: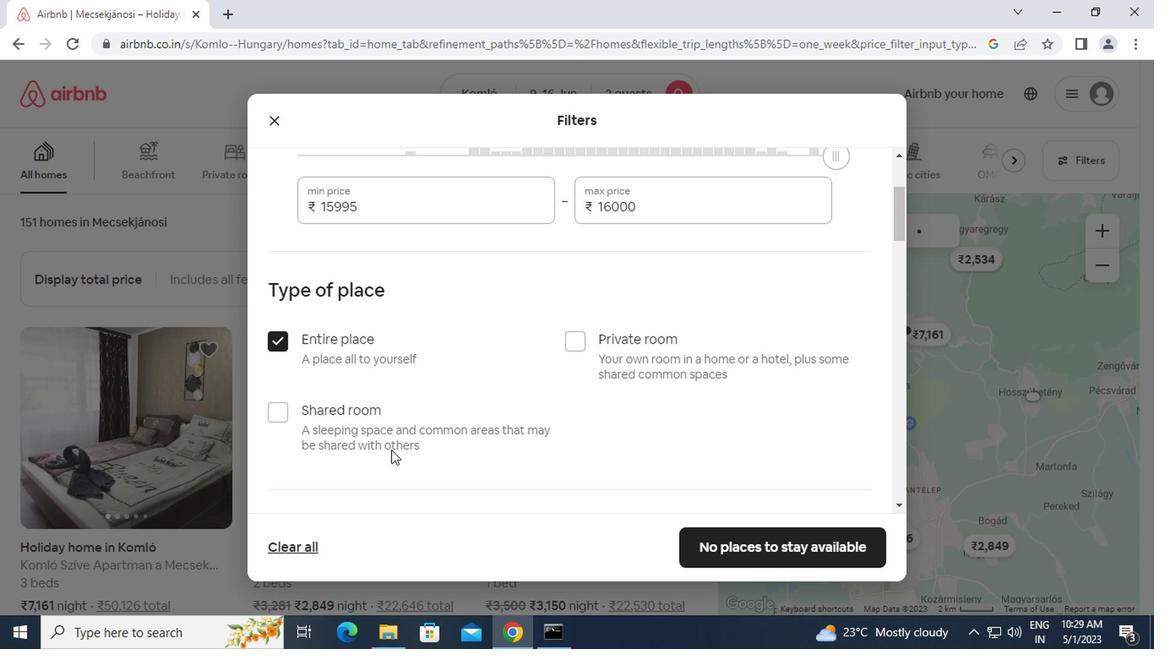 
Action: Mouse scrolled (386, 450) with delta (0, 0)
Screenshot: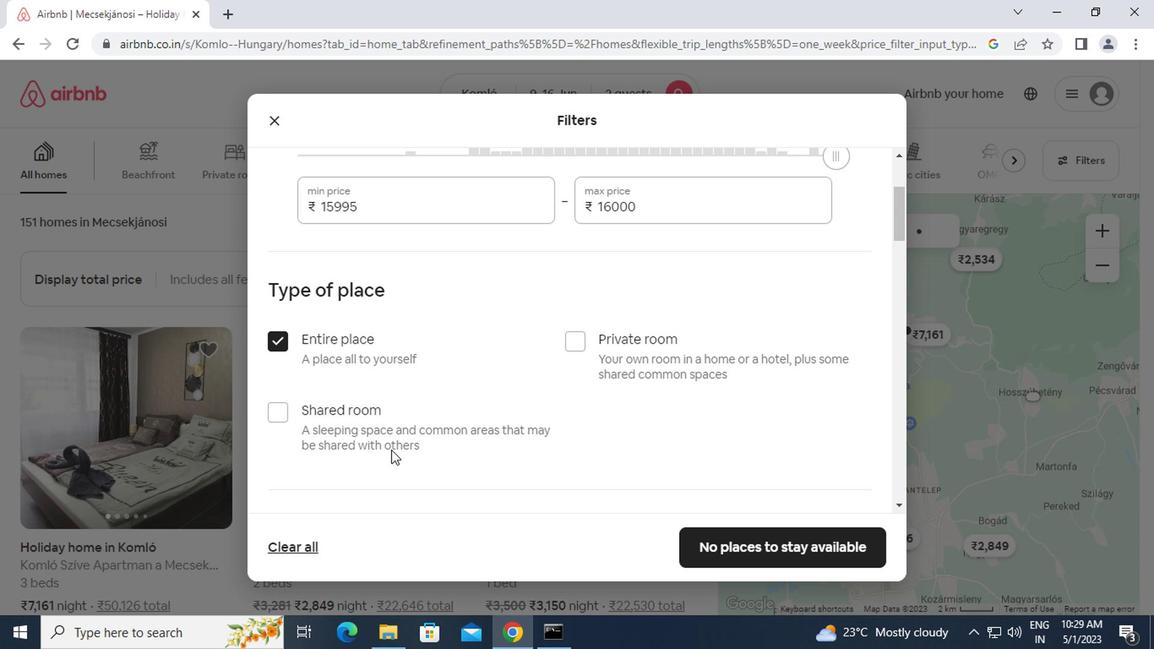 
Action: Mouse scrolled (386, 450) with delta (0, 0)
Screenshot: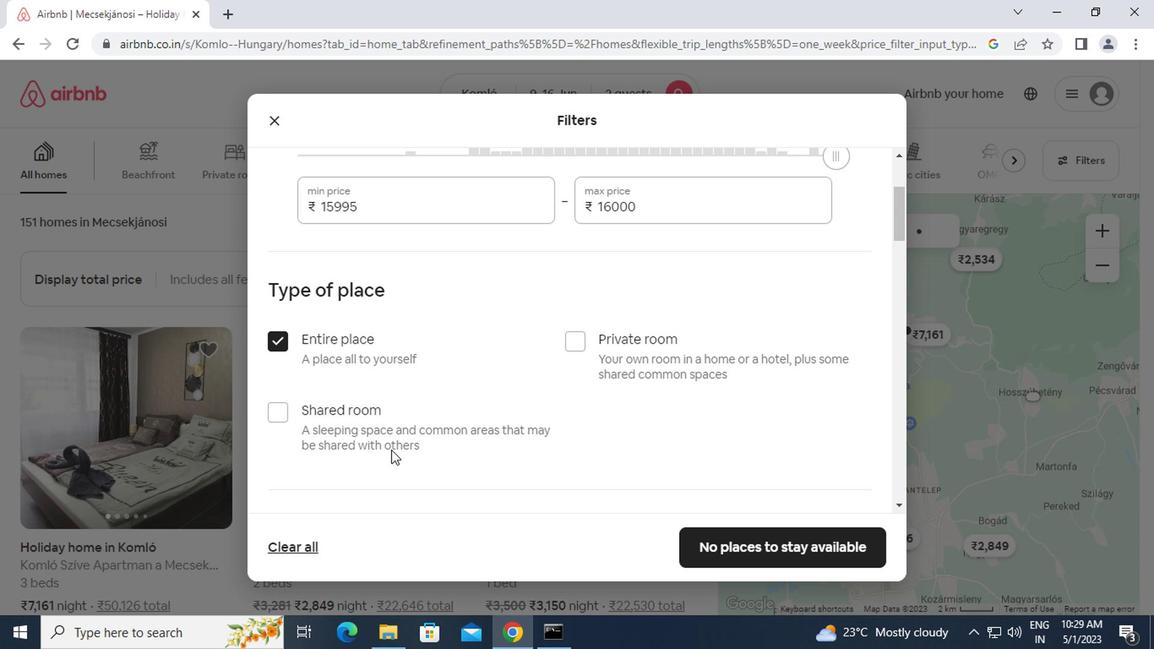 
Action: Mouse scrolled (386, 450) with delta (0, 0)
Screenshot: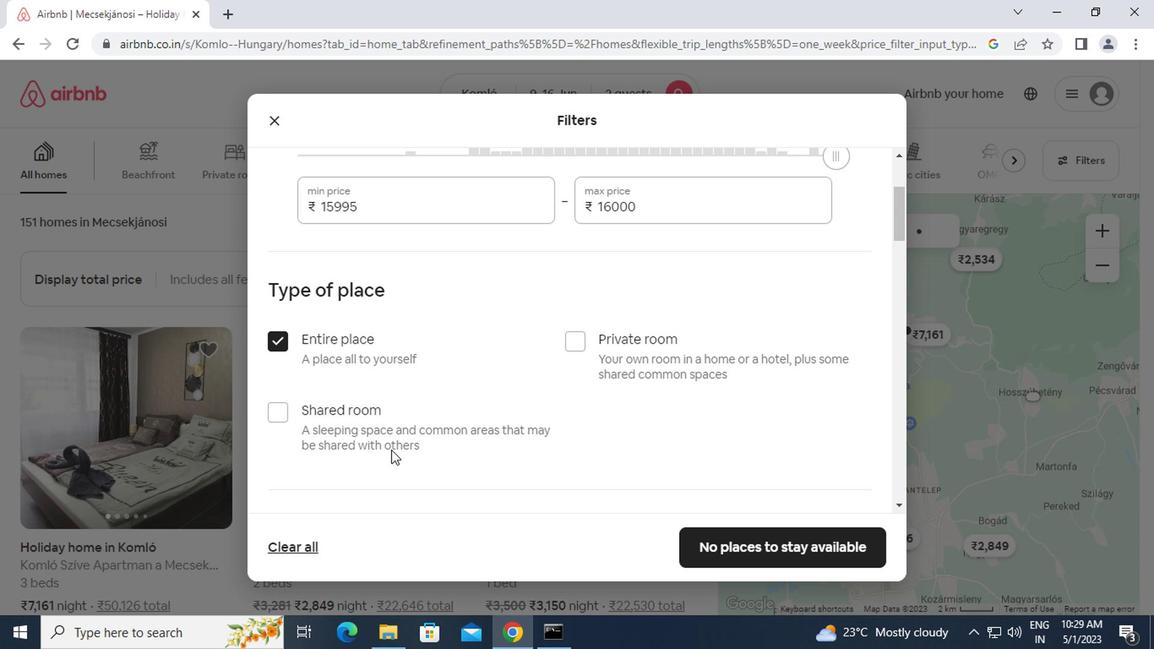 
Action: Mouse scrolled (386, 450) with delta (0, 0)
Screenshot: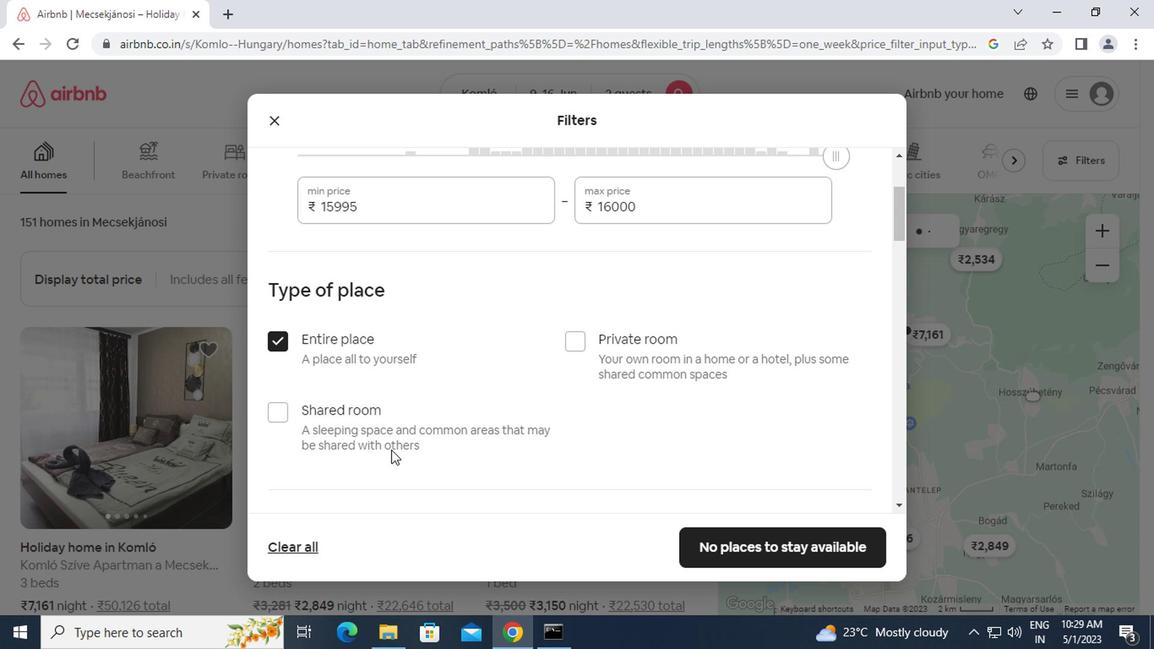 
Action: Mouse scrolled (386, 450) with delta (0, 0)
Screenshot: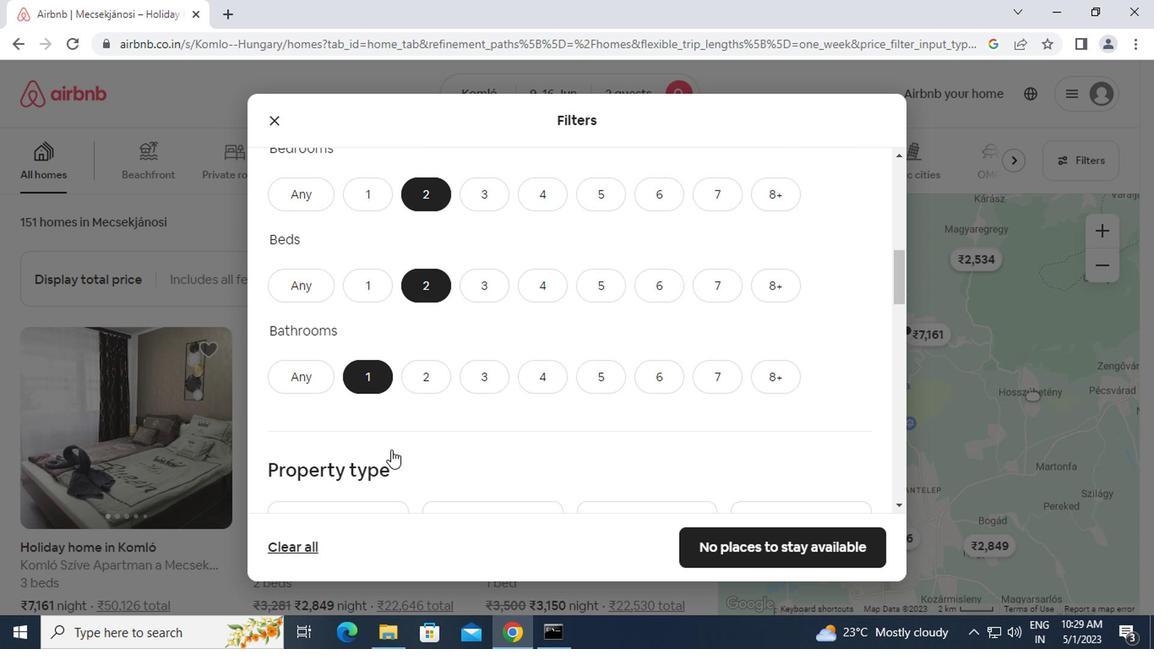 
Action: Mouse scrolled (386, 450) with delta (0, 0)
Screenshot: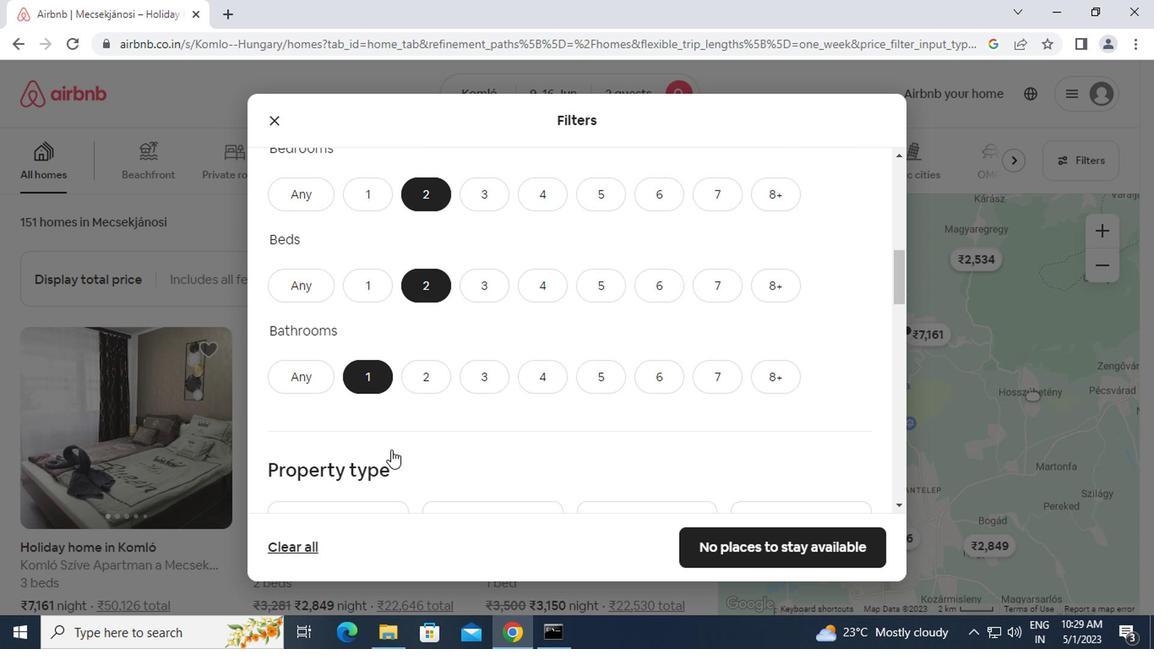 
Action: Mouse scrolled (386, 450) with delta (0, 0)
Screenshot: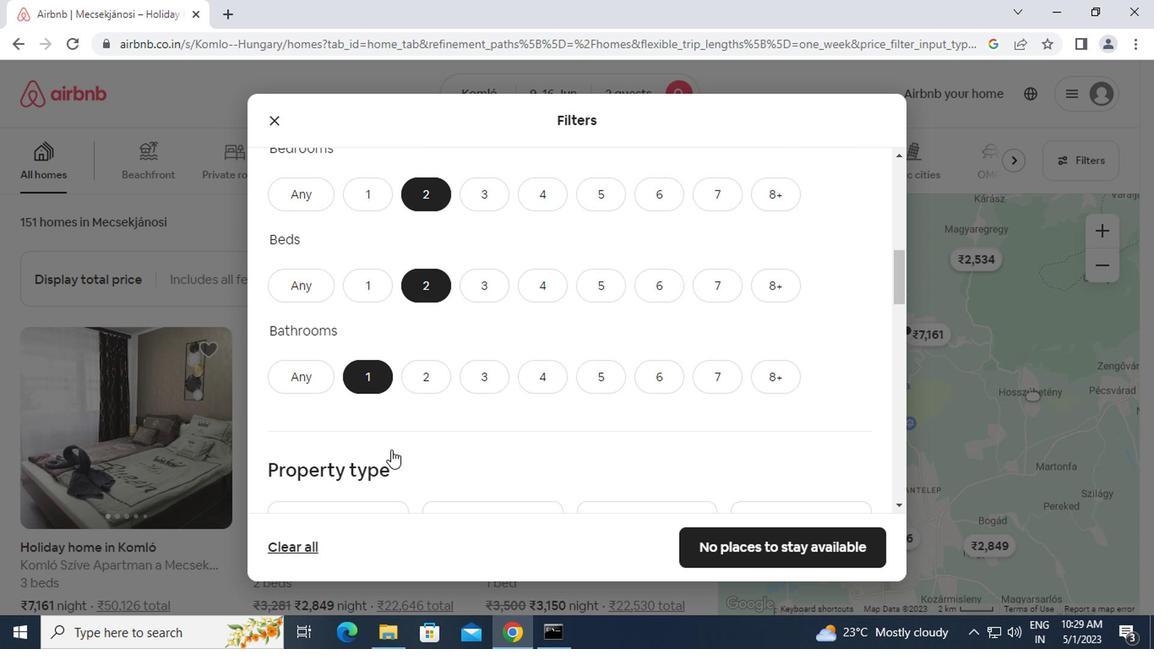 
Action: Mouse moved to (361, 311)
Screenshot: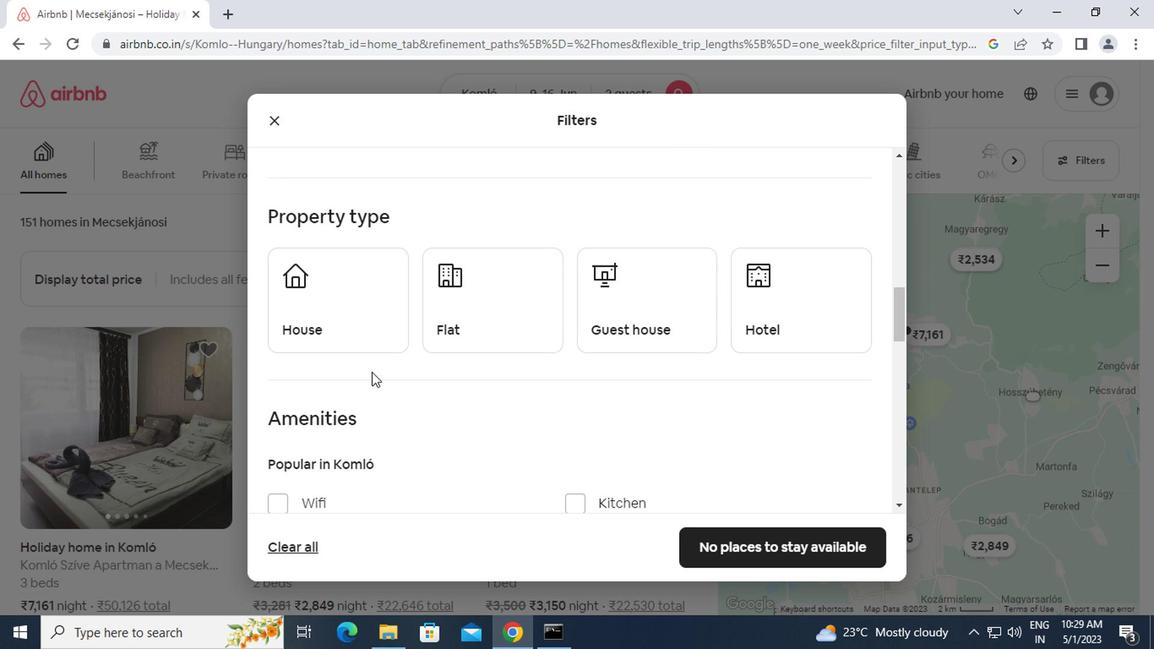 
Action: Mouse pressed left at (361, 311)
Screenshot: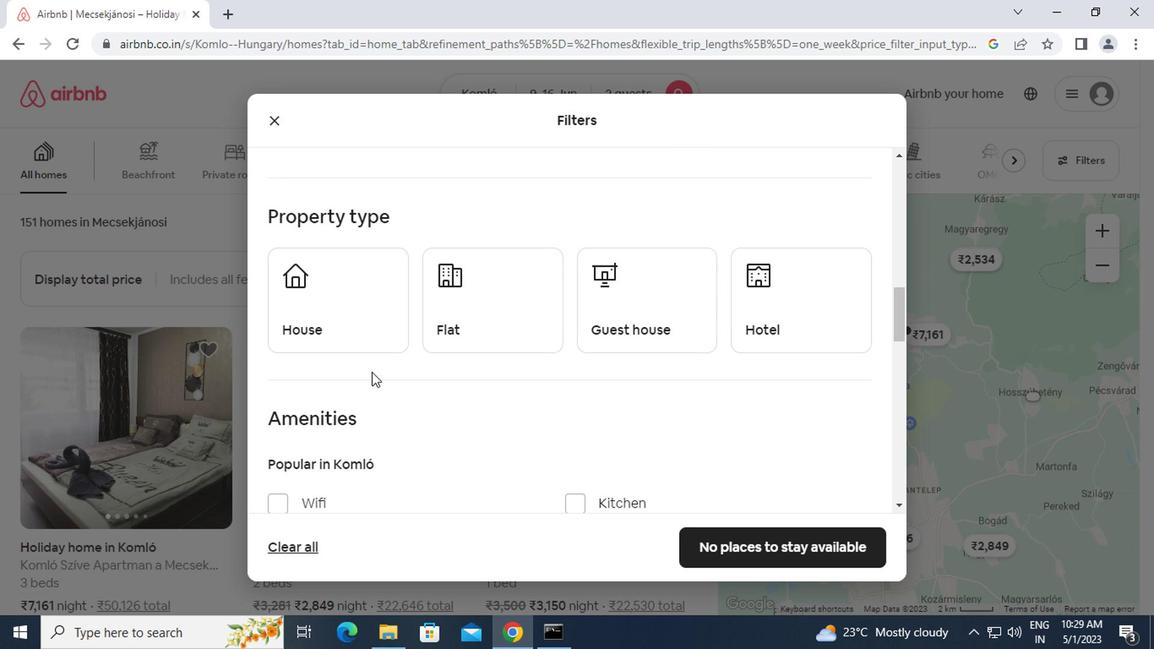 
Action: Mouse moved to (474, 310)
Screenshot: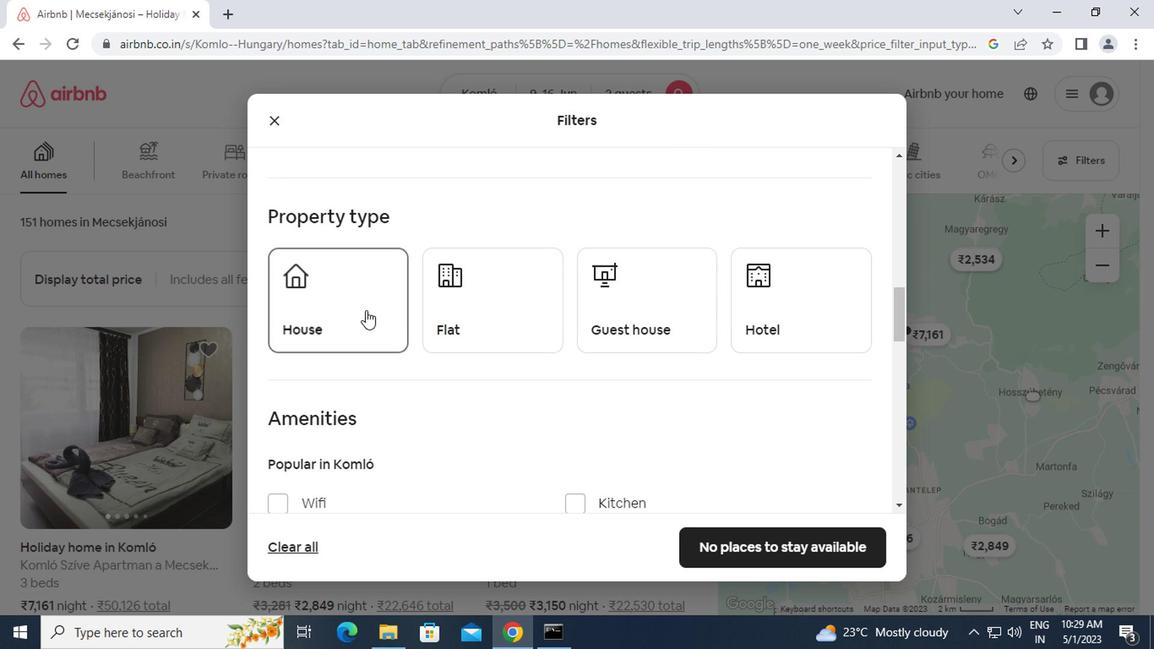 
Action: Mouse pressed left at (474, 310)
Screenshot: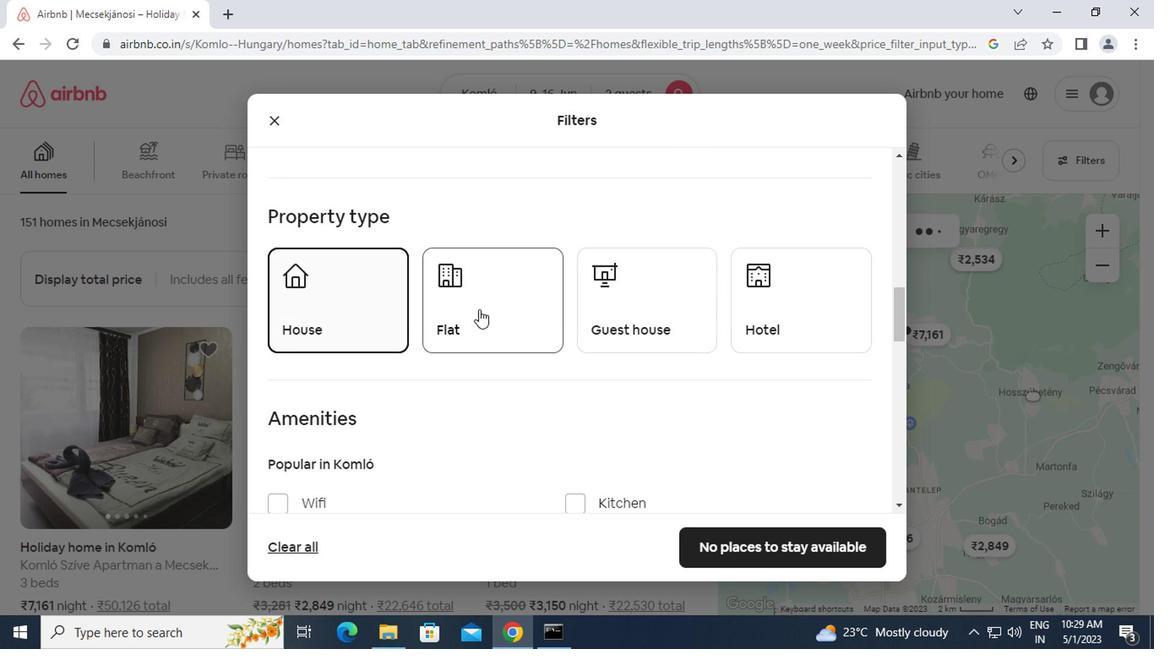 
Action: Mouse moved to (607, 311)
Screenshot: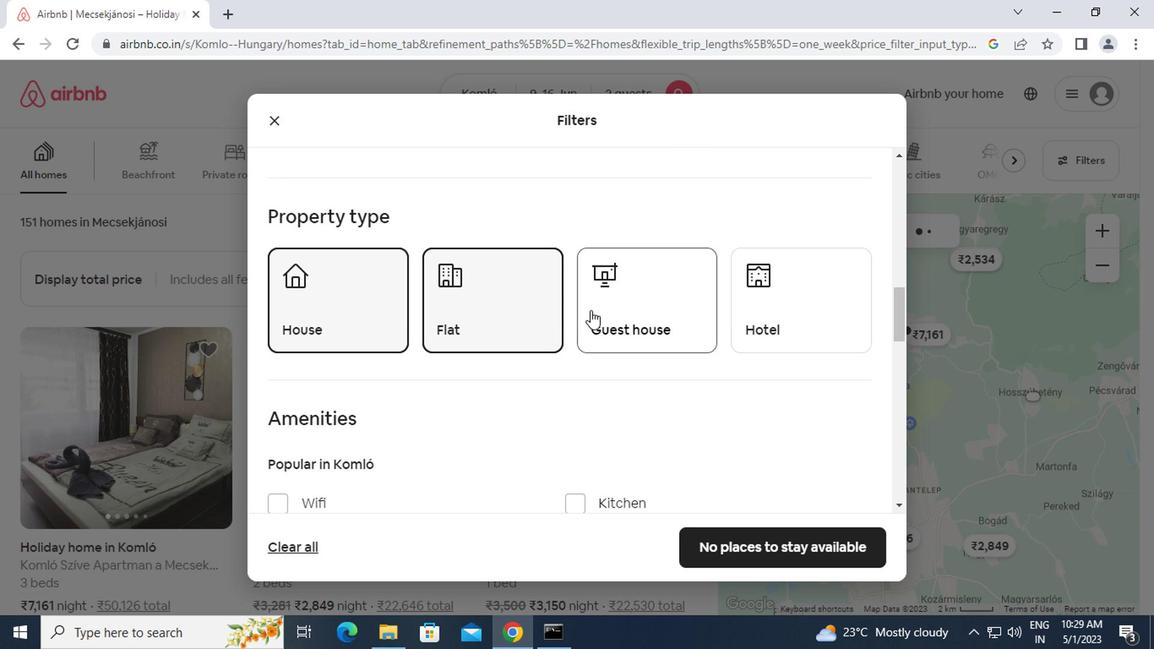 
Action: Mouse pressed left at (607, 311)
Screenshot: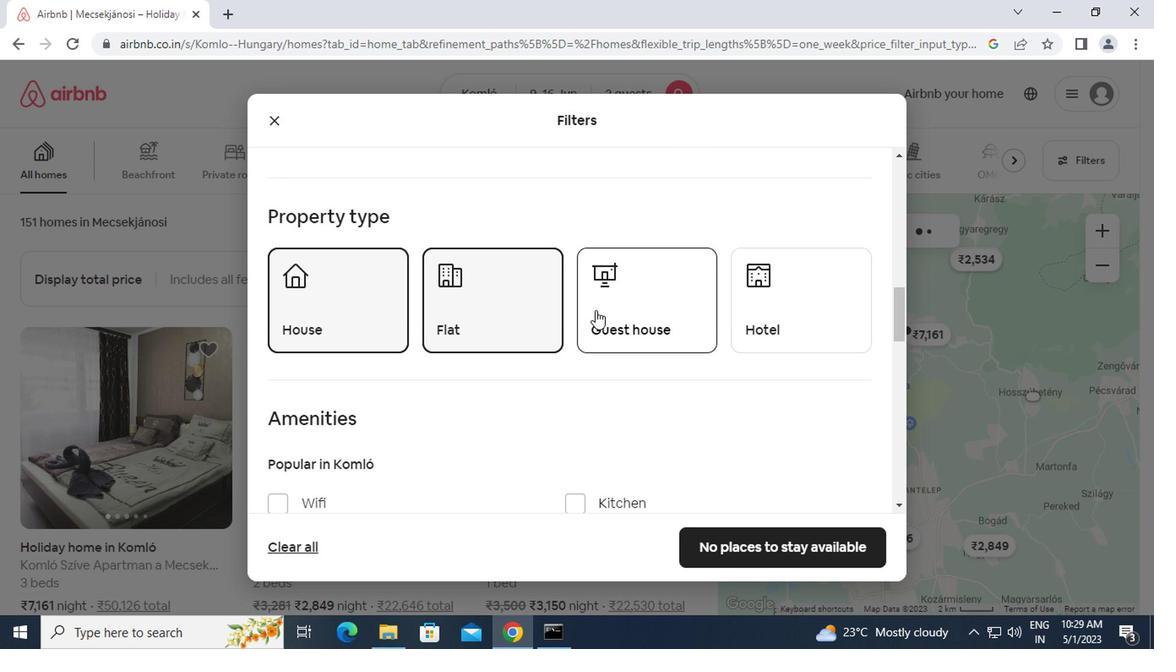 
Action: Mouse moved to (607, 353)
Screenshot: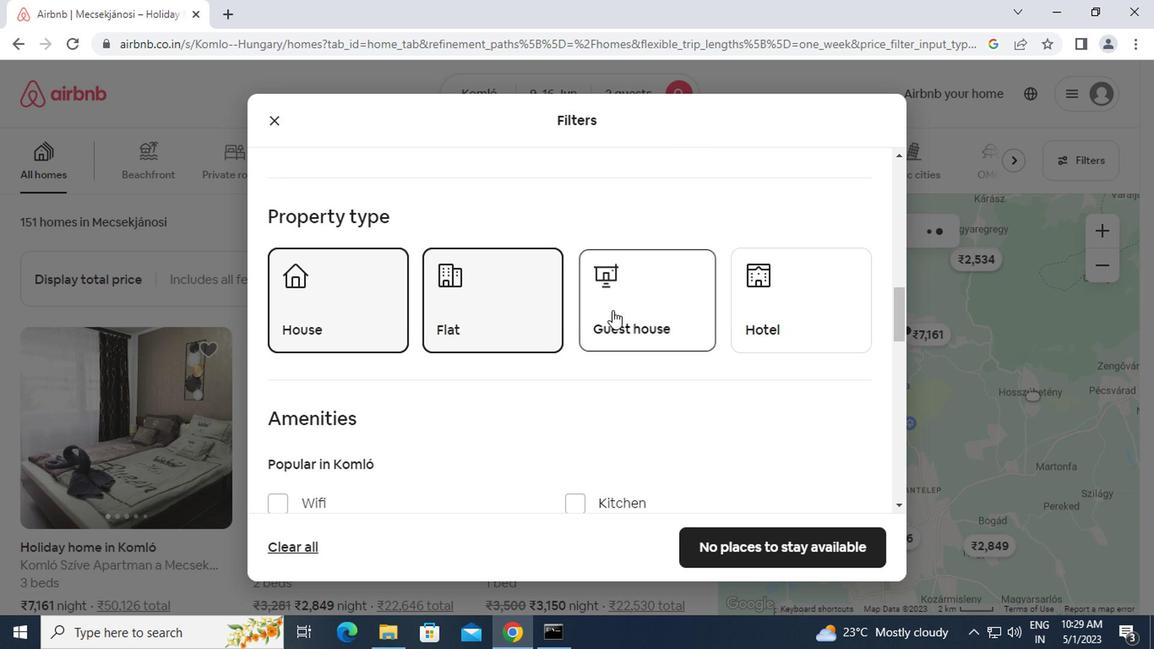 
Action: Mouse scrolled (607, 352) with delta (0, 0)
Screenshot: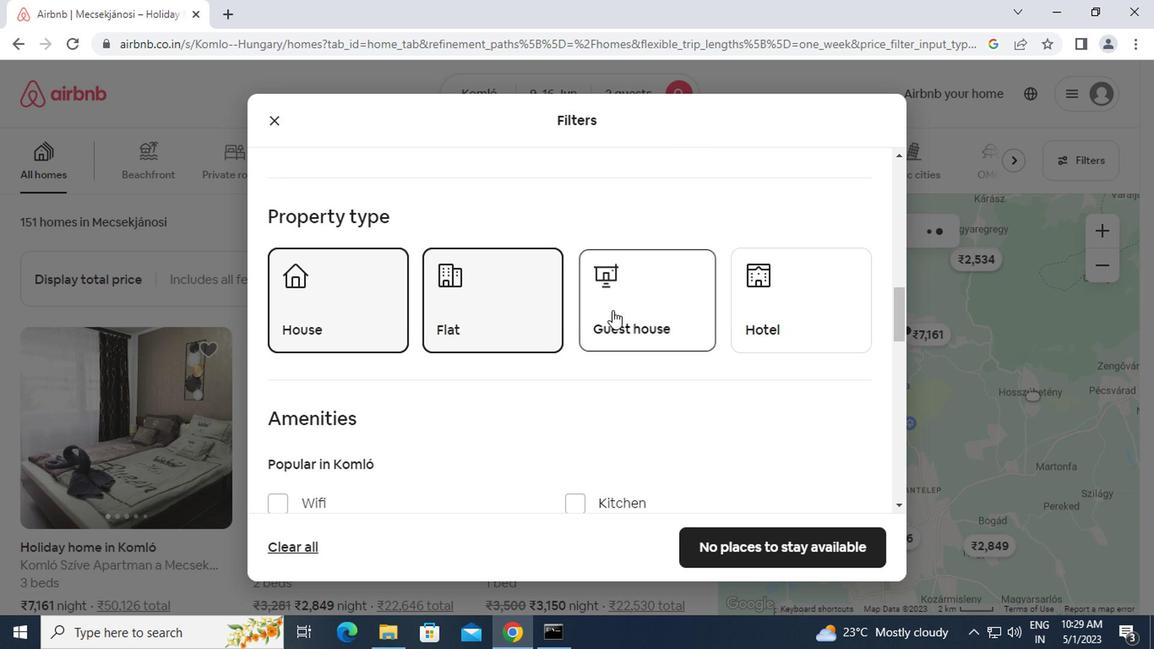 
Action: Mouse moved to (607, 359)
Screenshot: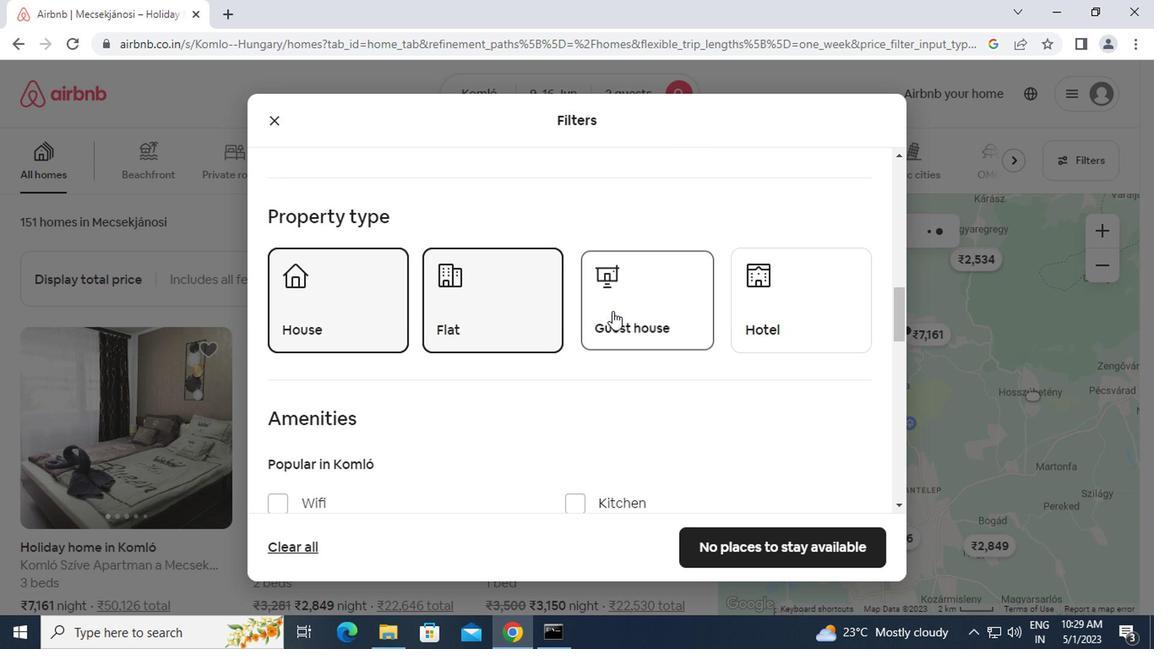 
Action: Mouse scrolled (607, 358) with delta (0, 0)
Screenshot: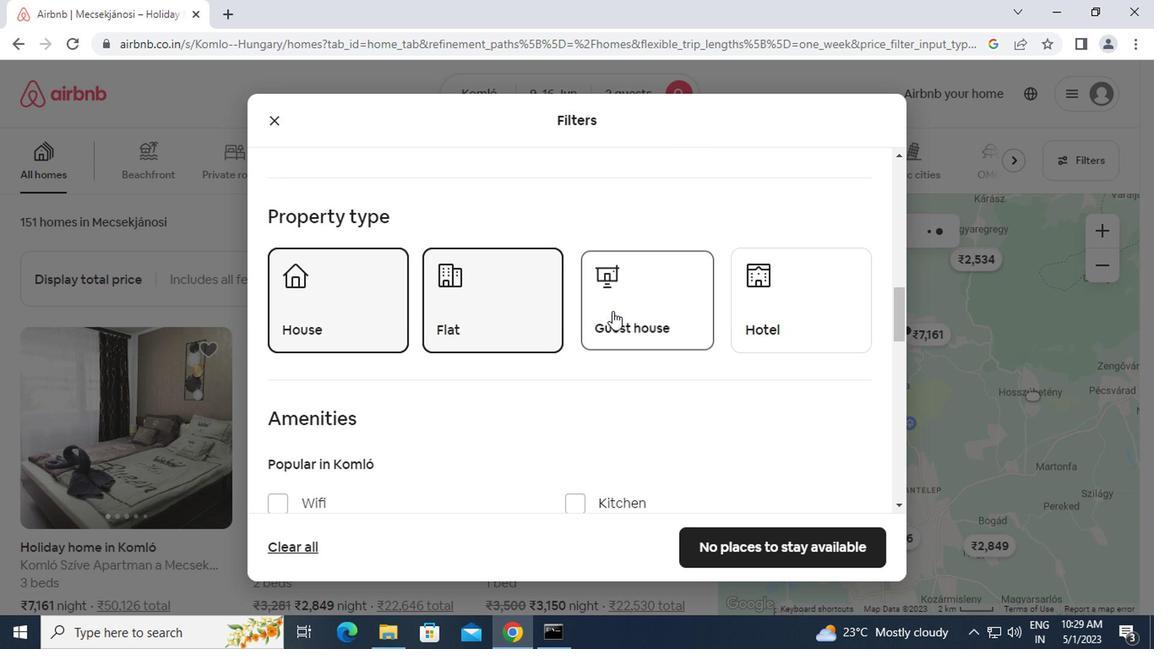 
Action: Mouse moved to (607, 361)
Screenshot: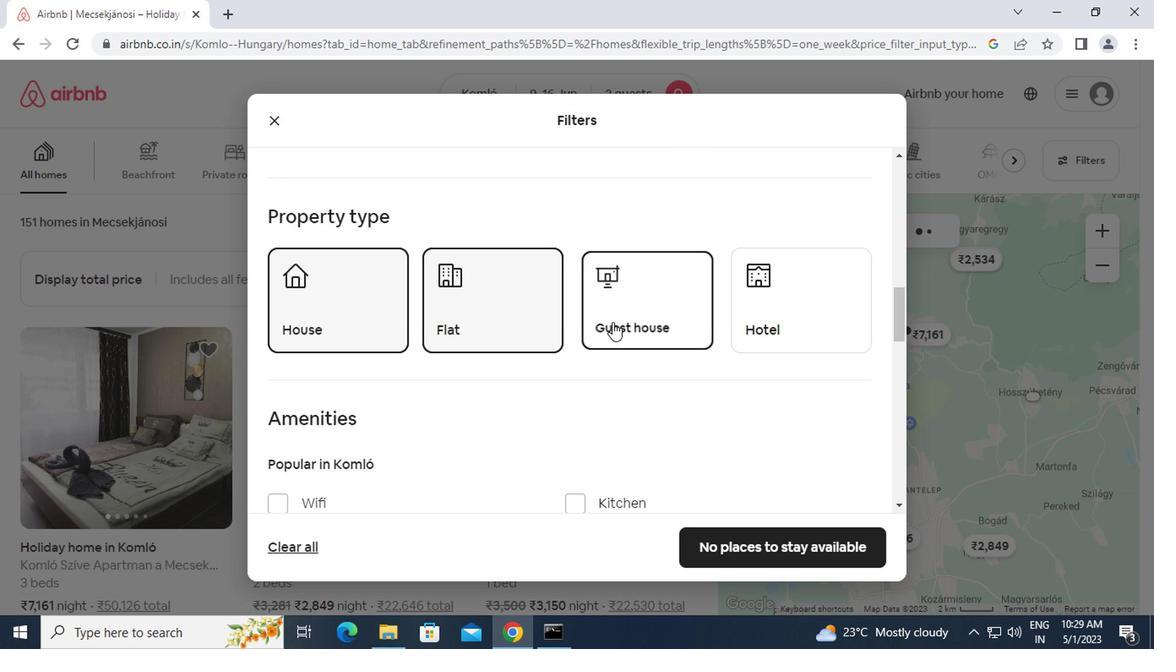 
Action: Mouse scrolled (607, 360) with delta (0, 0)
Screenshot: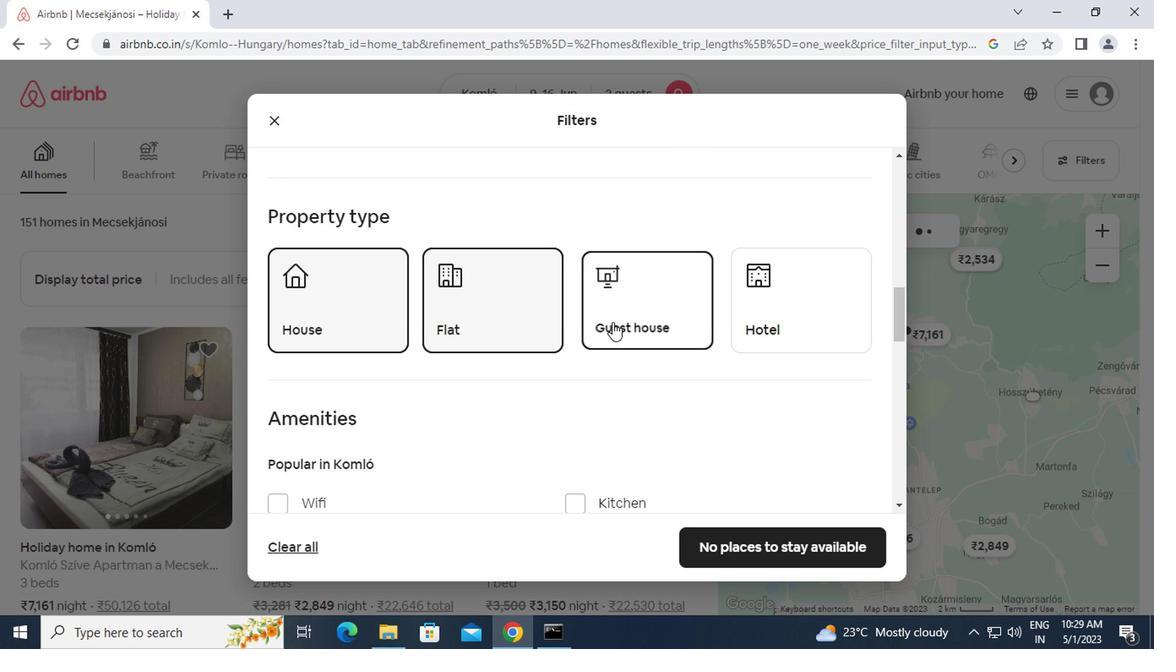 
Action: Mouse moved to (607, 361)
Screenshot: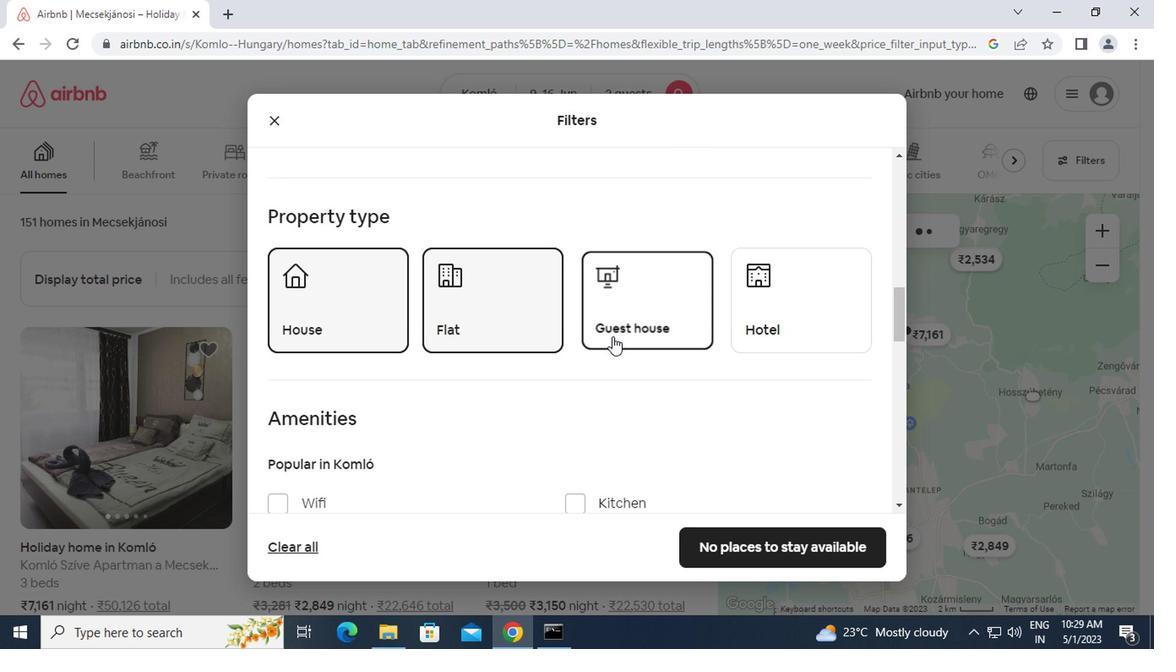 
Action: Mouse scrolled (607, 361) with delta (0, 0)
Screenshot: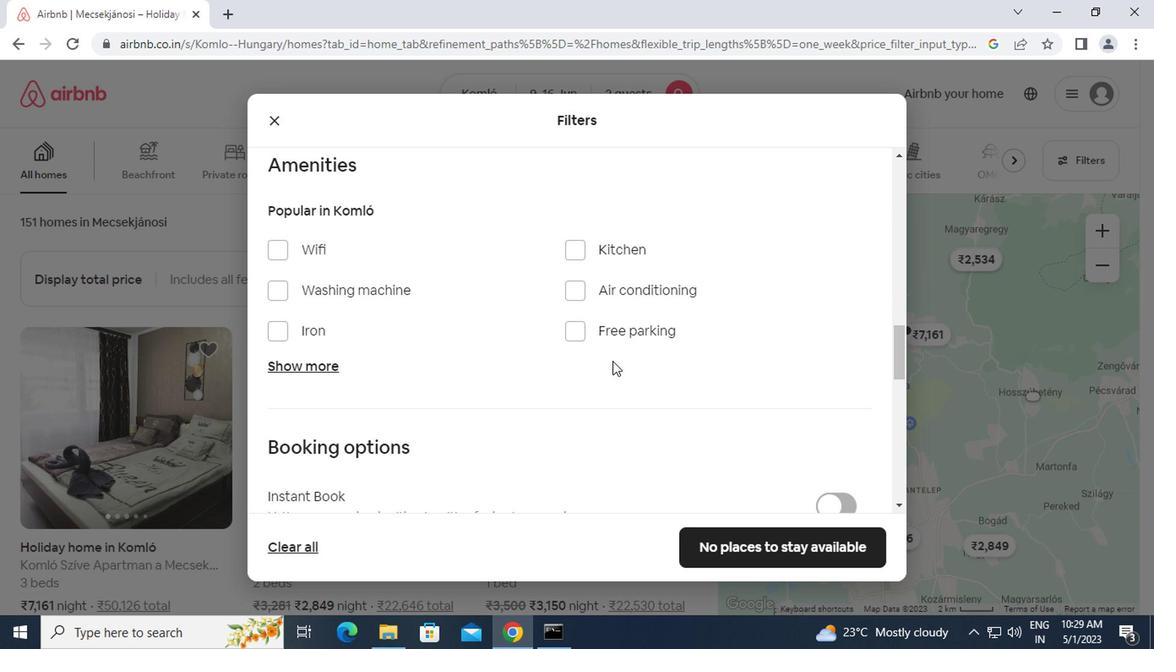 
Action: Mouse scrolled (607, 361) with delta (0, 0)
Screenshot: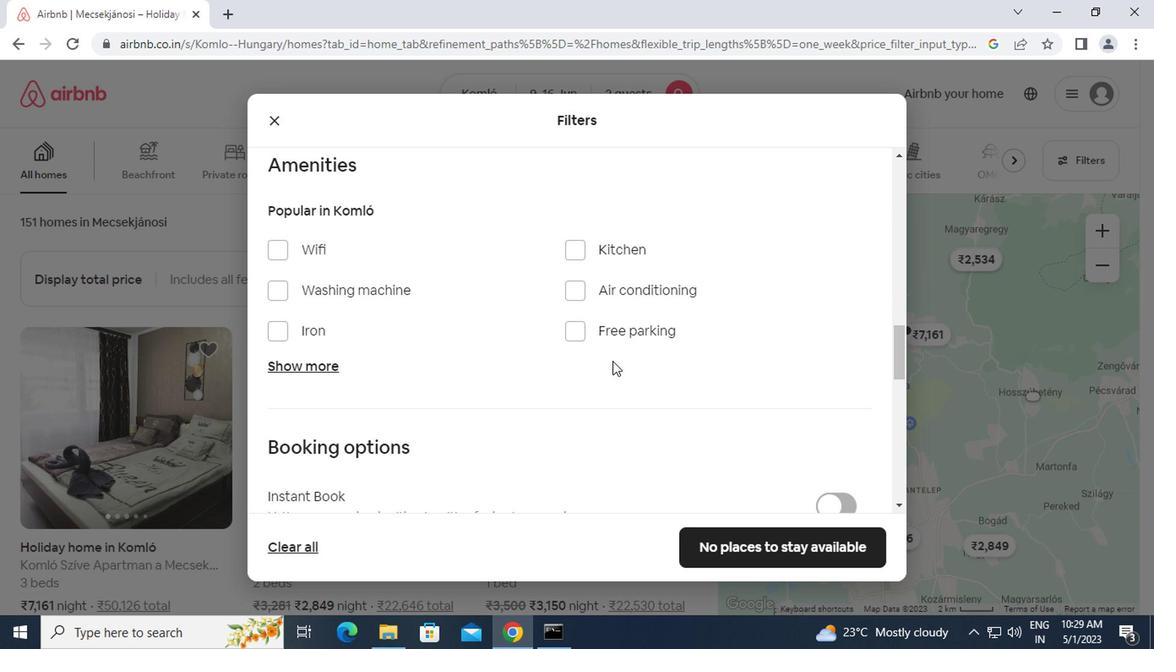 
Action: Mouse scrolled (607, 361) with delta (0, 0)
Screenshot: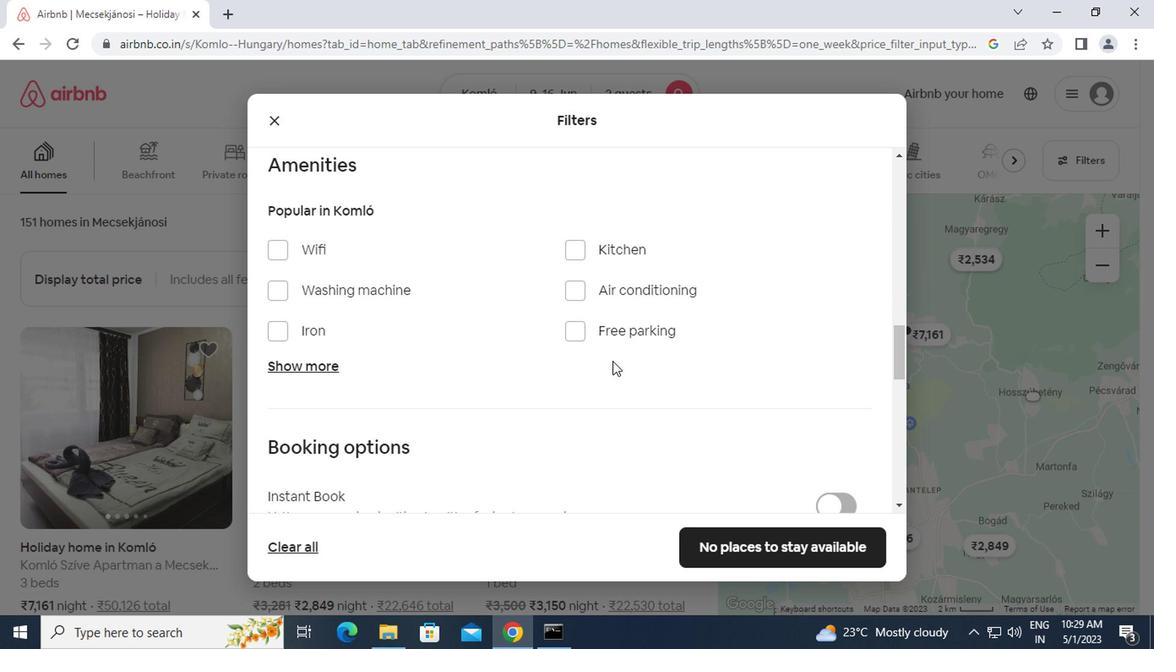 
Action: Mouse moved to (824, 313)
Screenshot: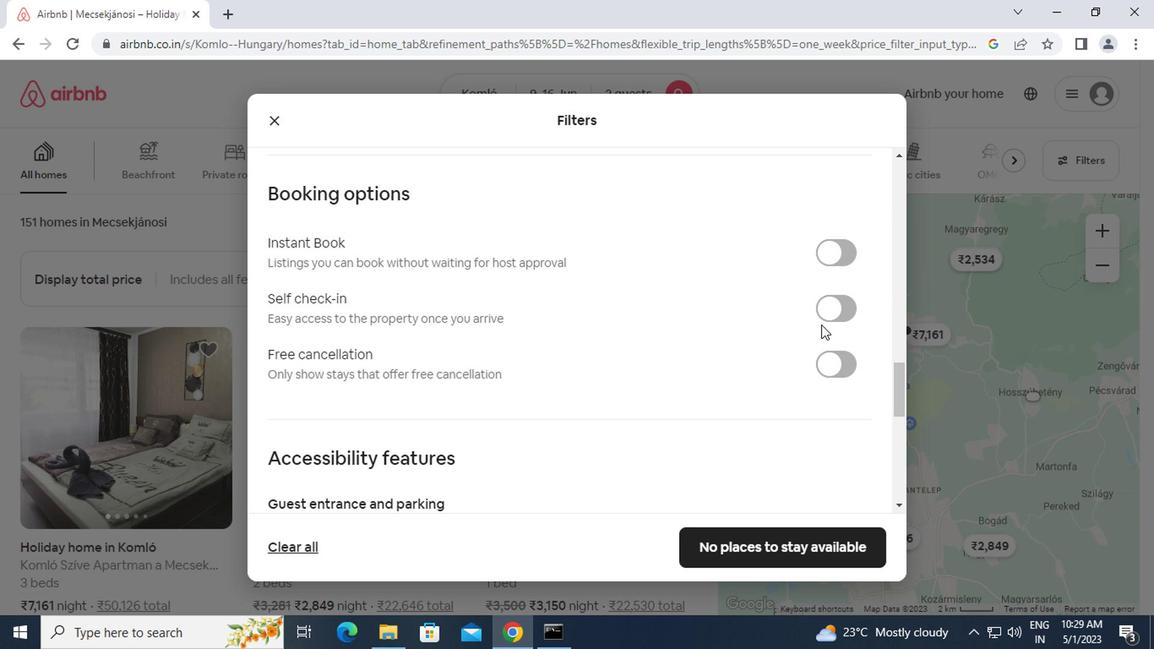 
Action: Mouse pressed left at (824, 313)
Screenshot: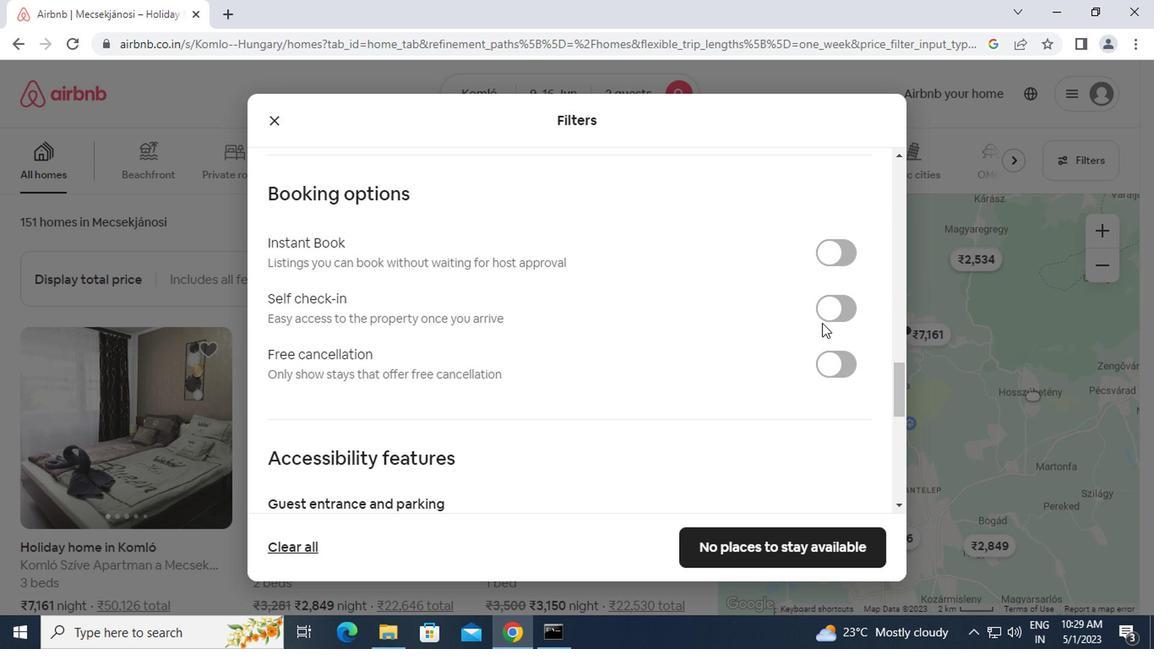 
Action: Mouse moved to (582, 381)
Screenshot: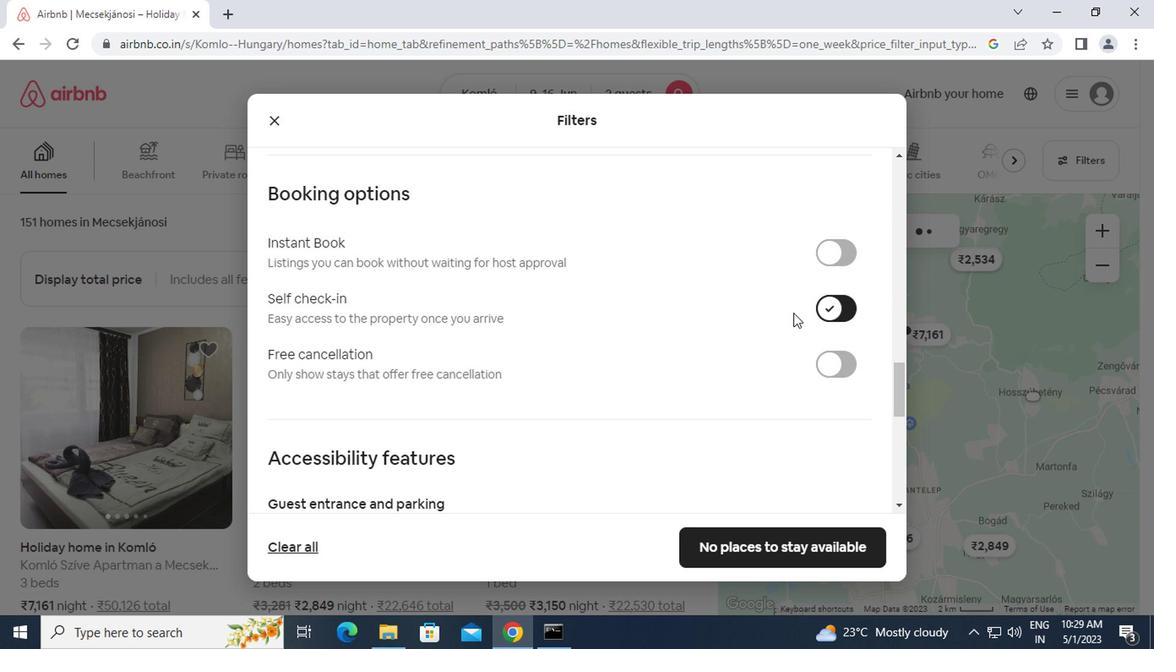 
Action: Mouse scrolled (582, 380) with delta (0, -1)
Screenshot: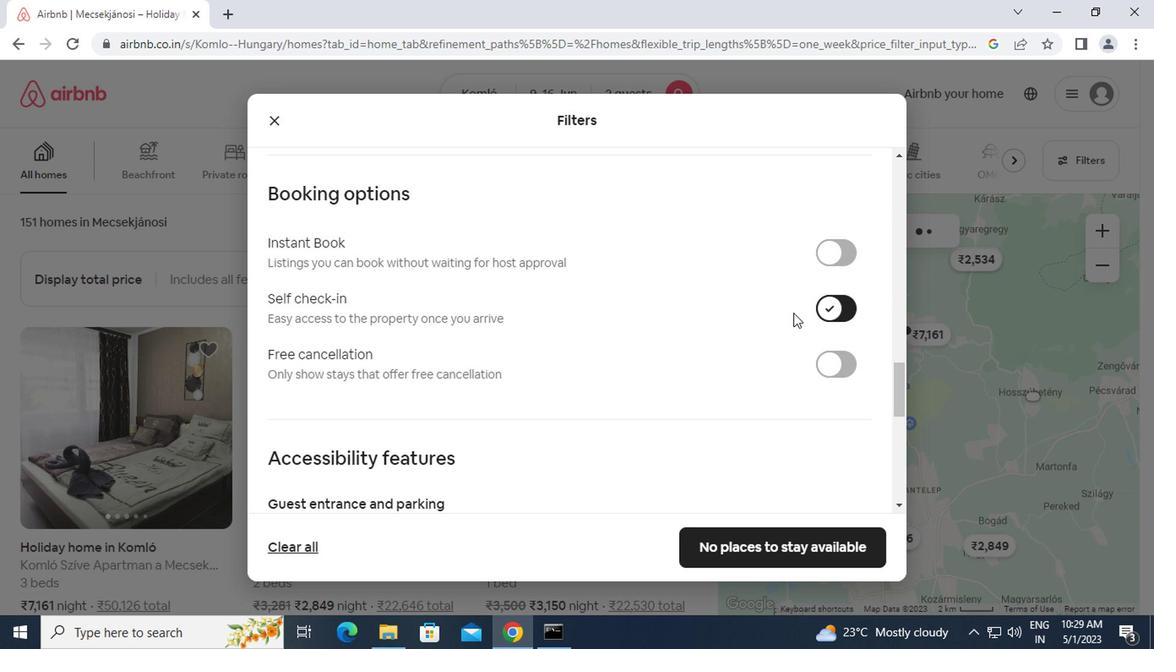 
Action: Mouse moved to (581, 382)
Screenshot: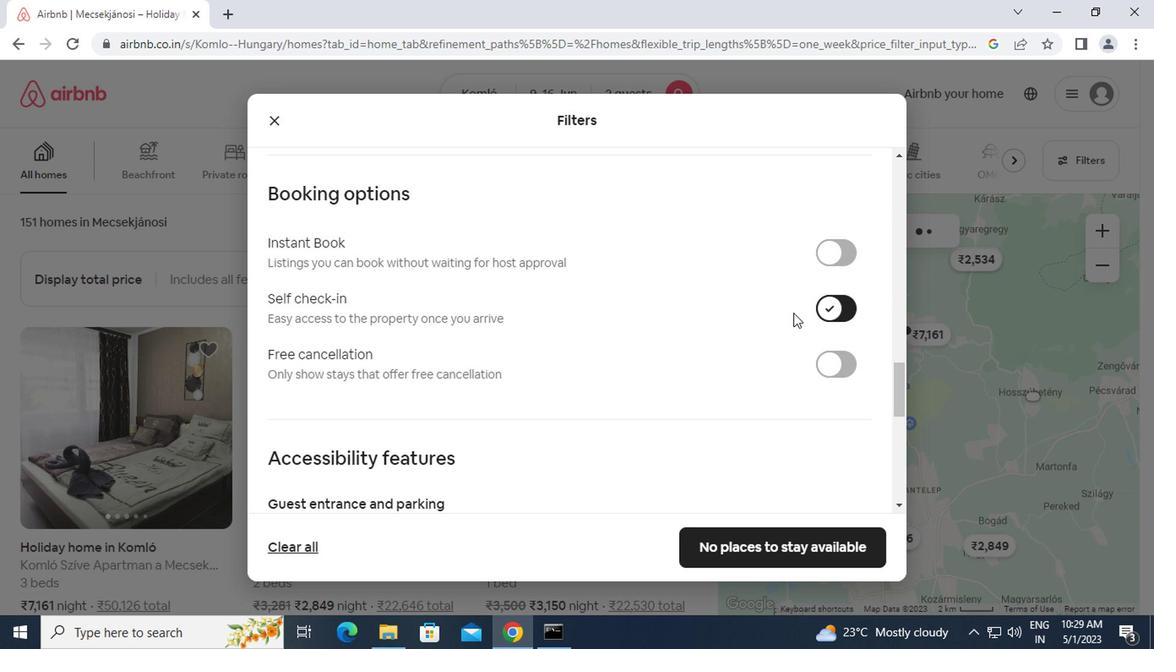 
Action: Mouse scrolled (581, 381) with delta (0, 0)
Screenshot: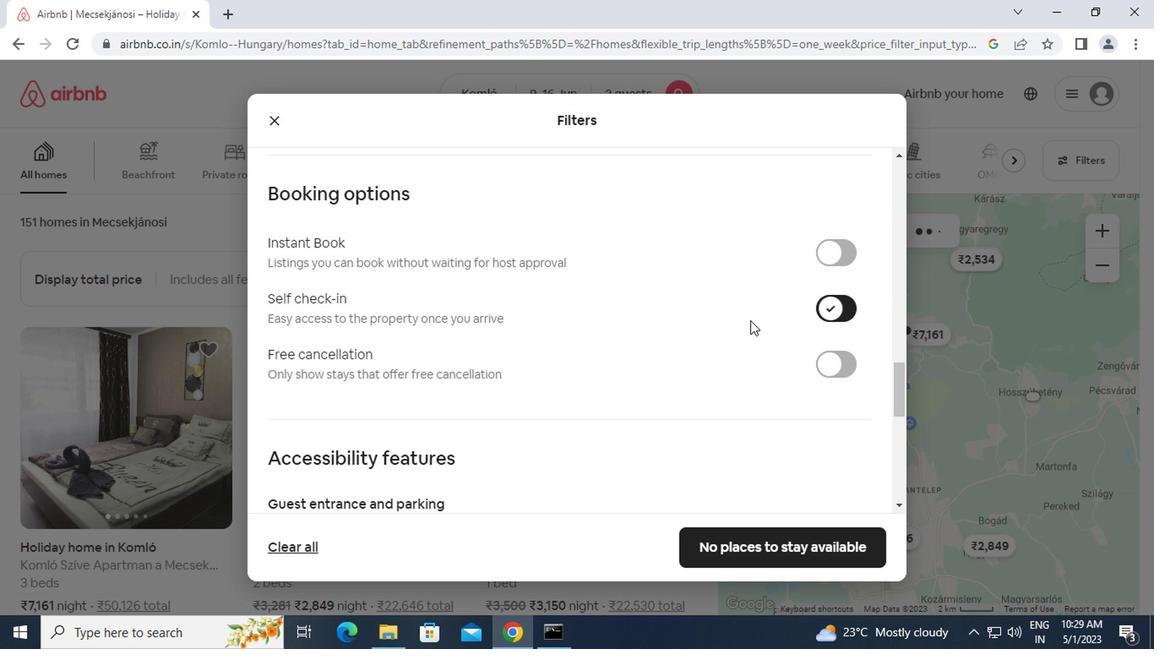 
Action: Mouse scrolled (581, 381) with delta (0, 0)
Screenshot: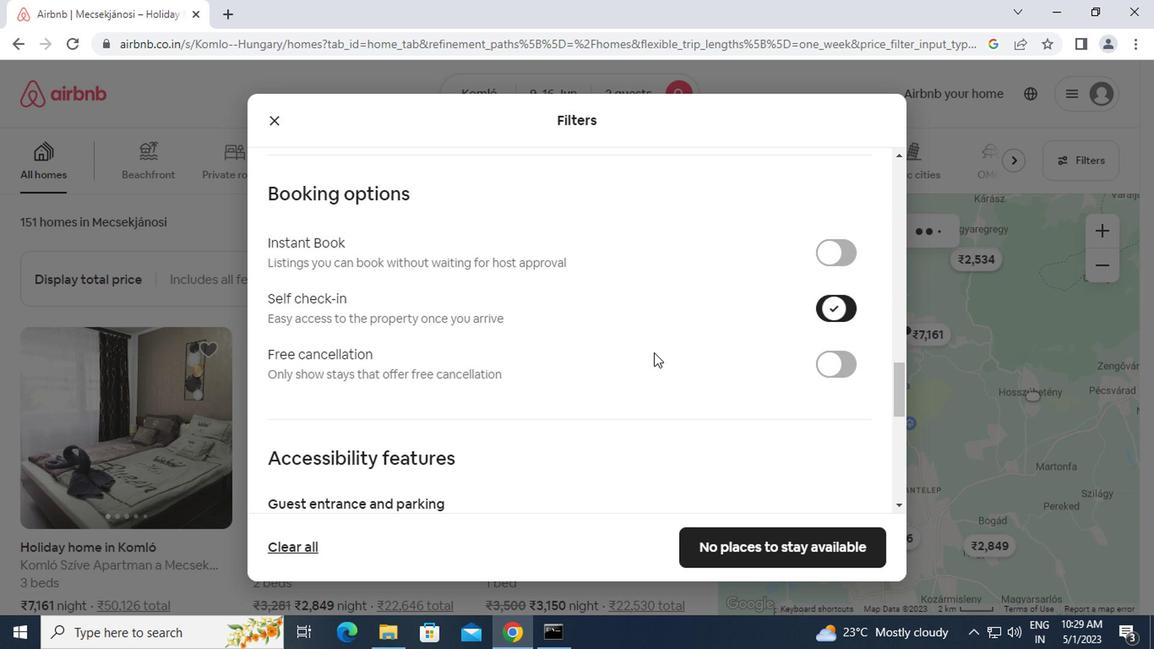 
Action: Mouse scrolled (581, 381) with delta (0, 0)
Screenshot: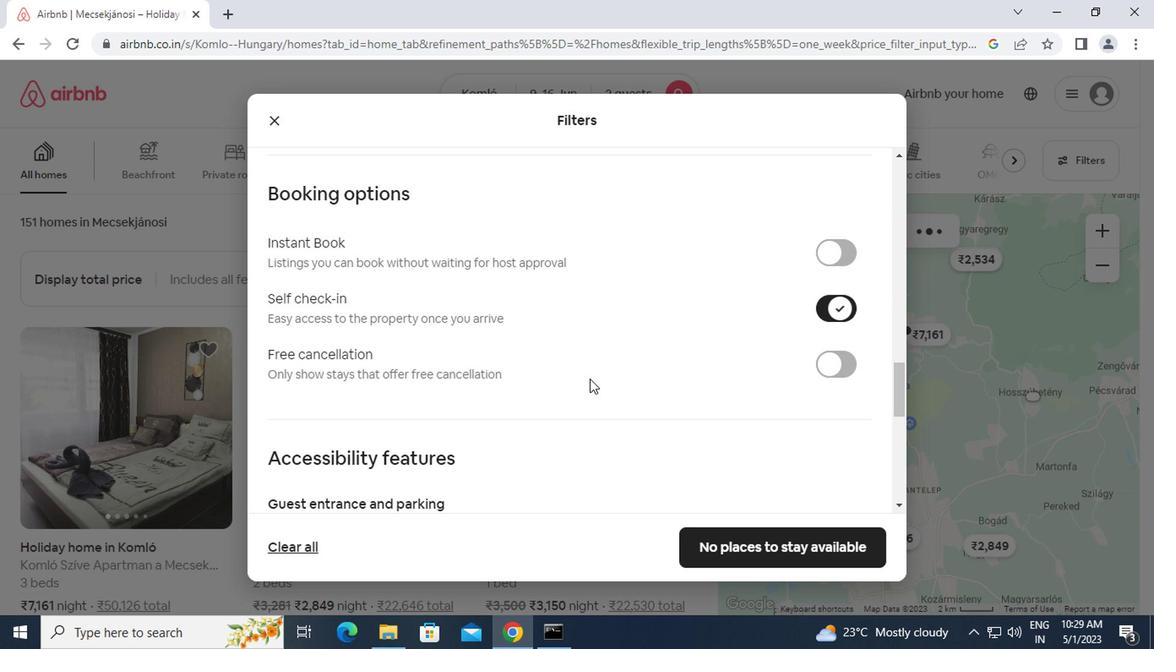 
Action: Mouse scrolled (581, 381) with delta (0, 0)
Screenshot: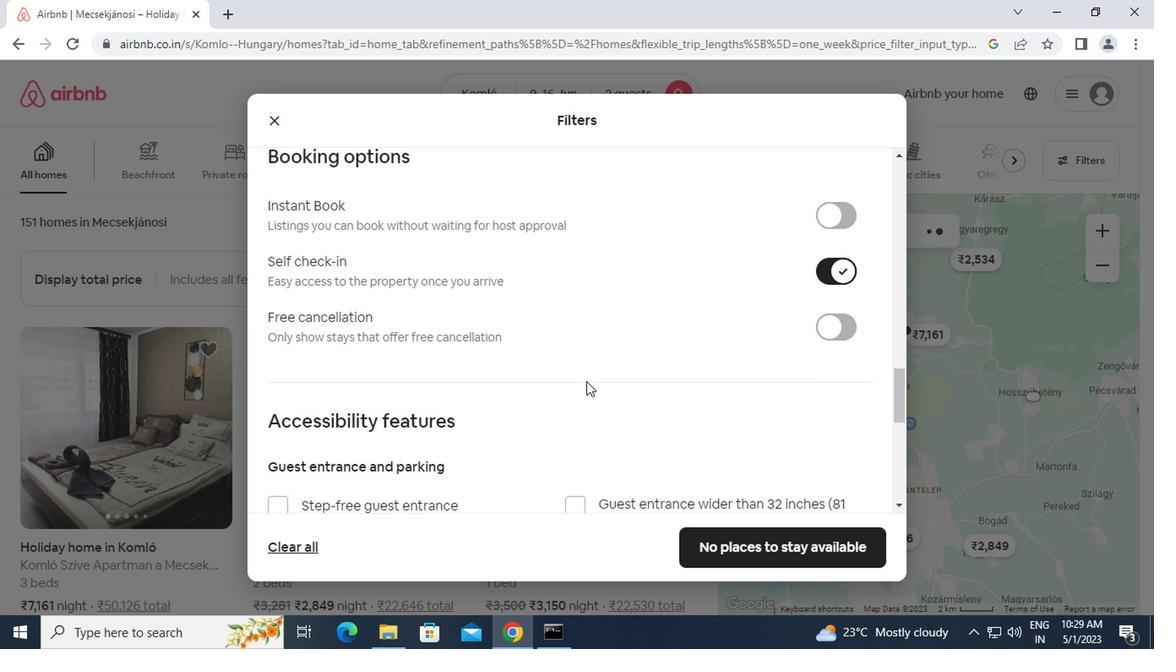 
Action: Mouse scrolled (581, 381) with delta (0, 0)
Screenshot: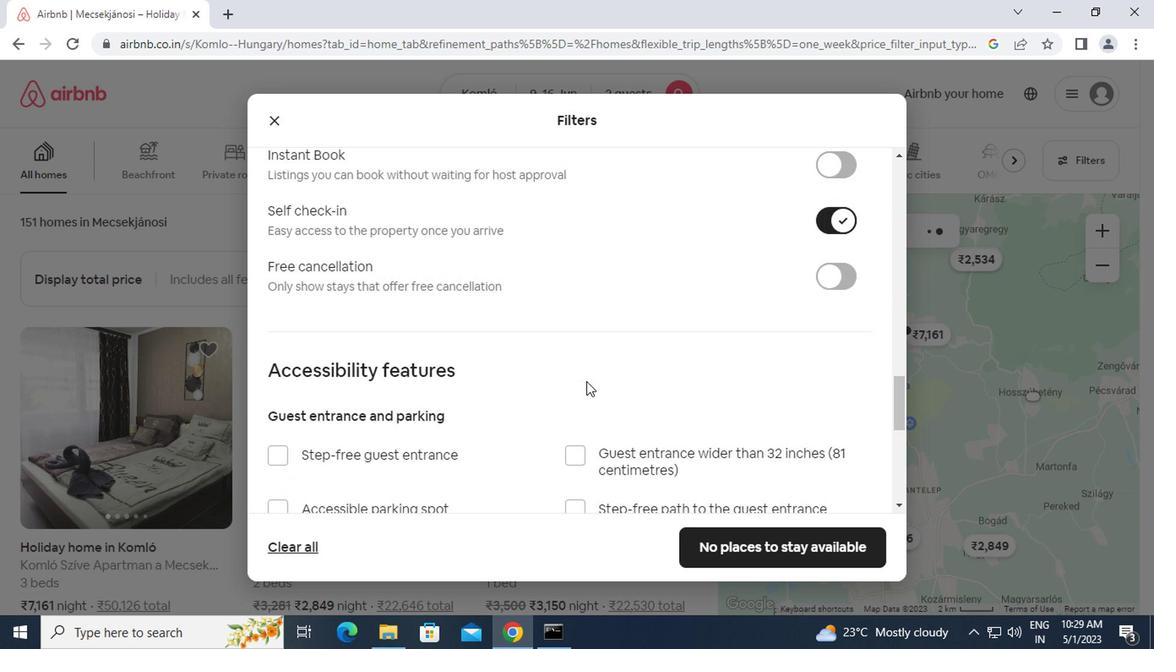 
Action: Mouse scrolled (581, 381) with delta (0, 0)
Screenshot: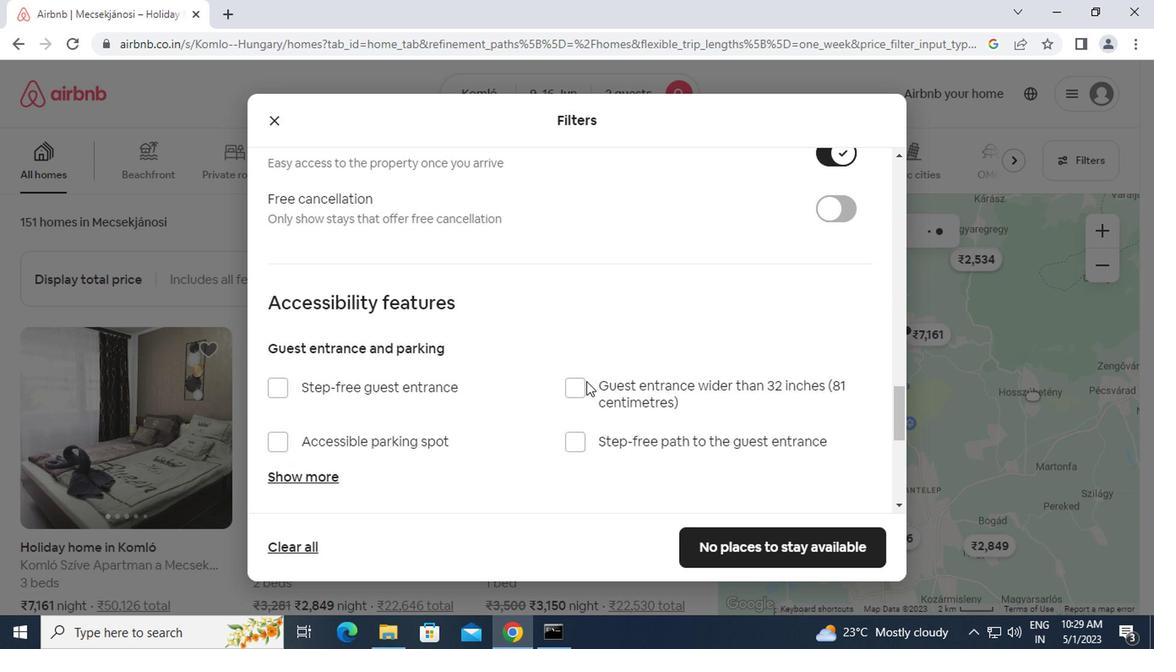 
Action: Mouse moved to (278, 391)
Screenshot: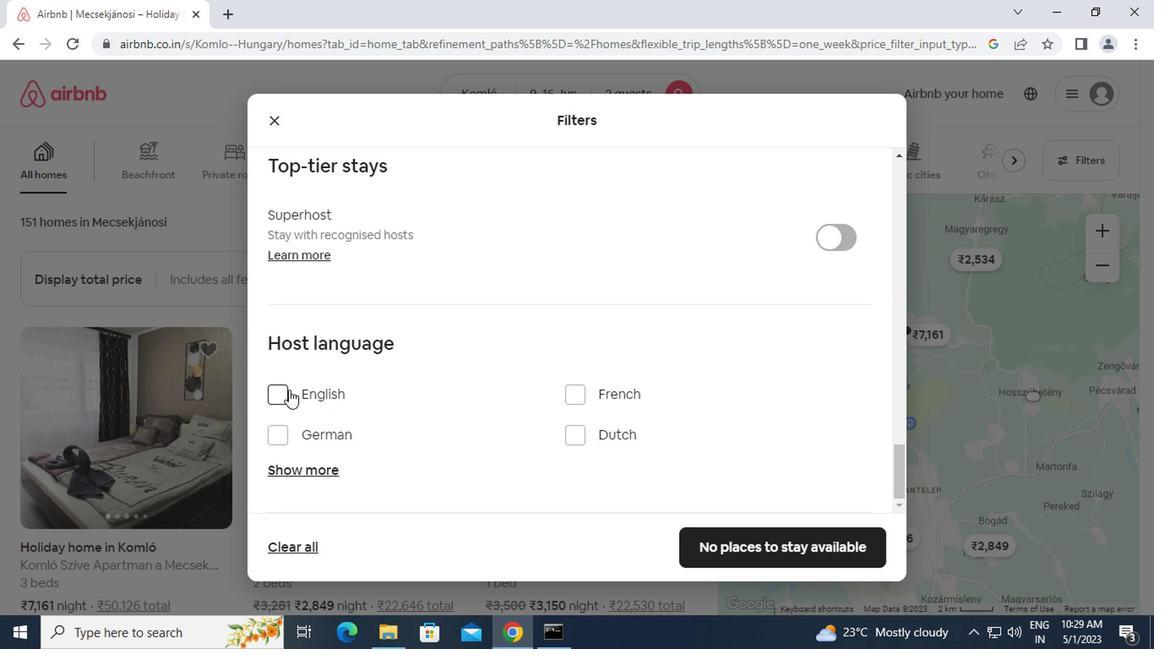 
Action: Mouse pressed left at (278, 391)
Screenshot: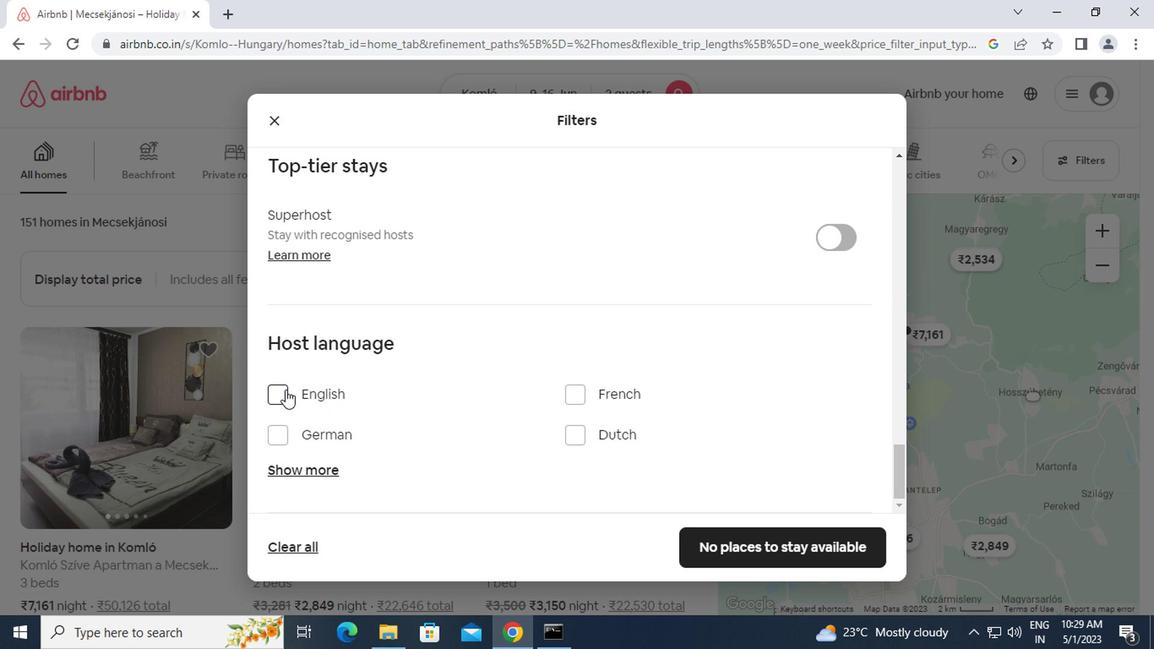 
Action: Mouse moved to (713, 537)
Screenshot: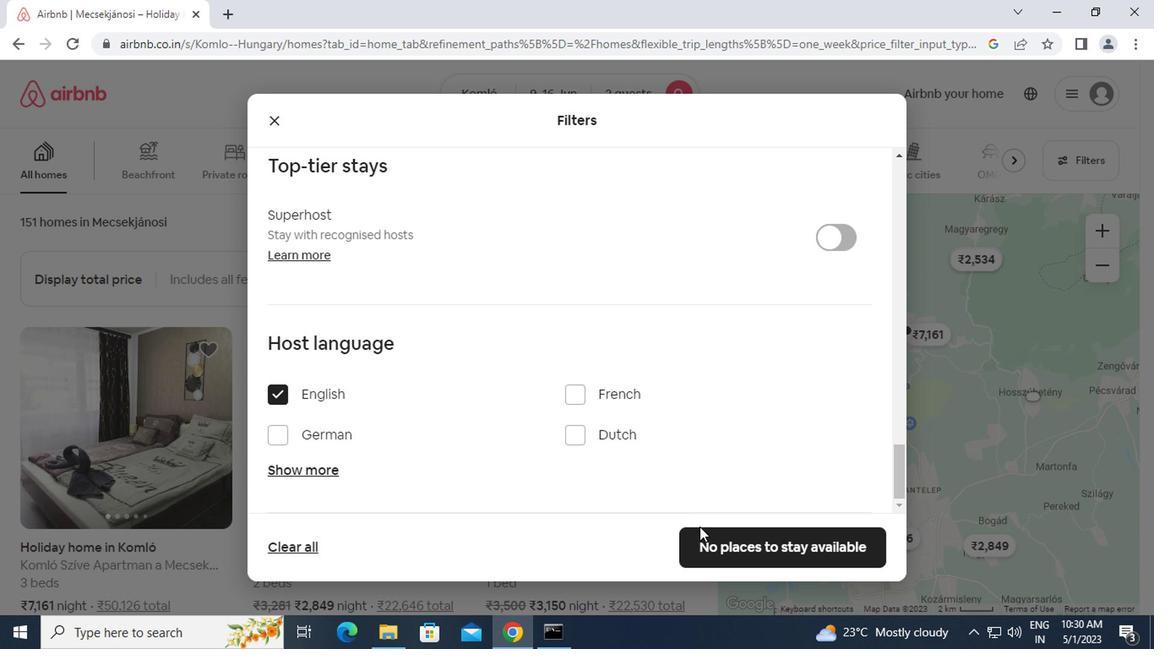 
Action: Mouse pressed left at (713, 537)
Screenshot: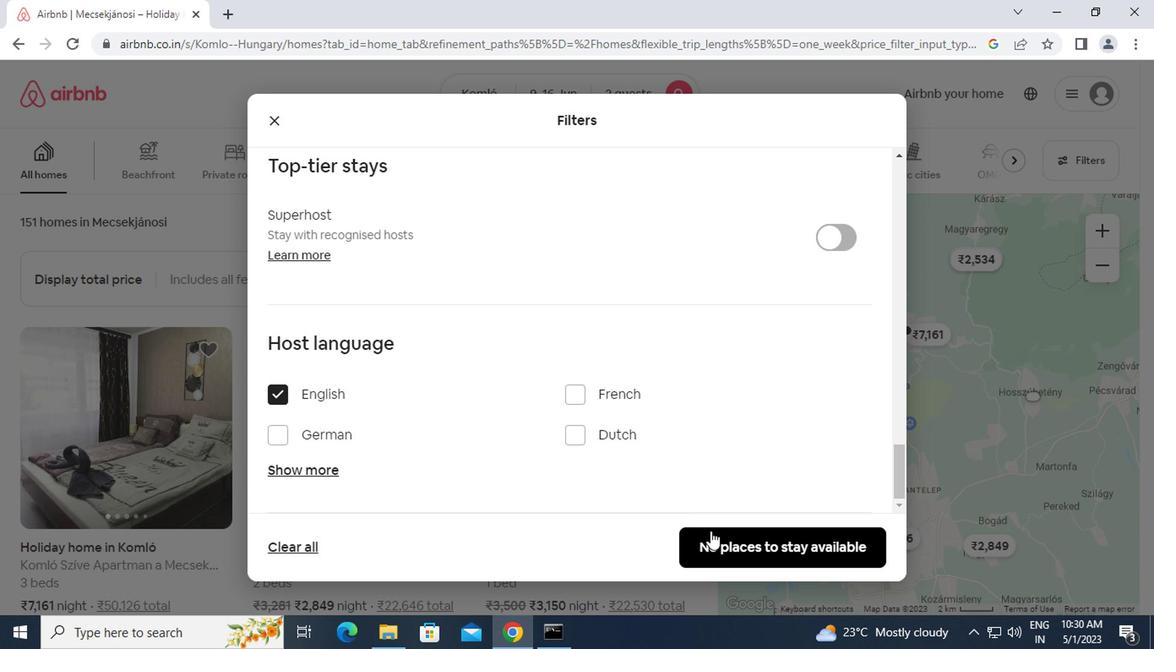 
